 Task: Find connections with filter location Bettiah with filter topic #Inspirationwith filter profile language German with filter current company FTI Consulting with filter school Raghu Institute Of Technology with filter industry Venture Capital and Private Equity Principals with filter service category Network Support with filter keywords title Chief Executive Officer
Action: Mouse moved to (494, 68)
Screenshot: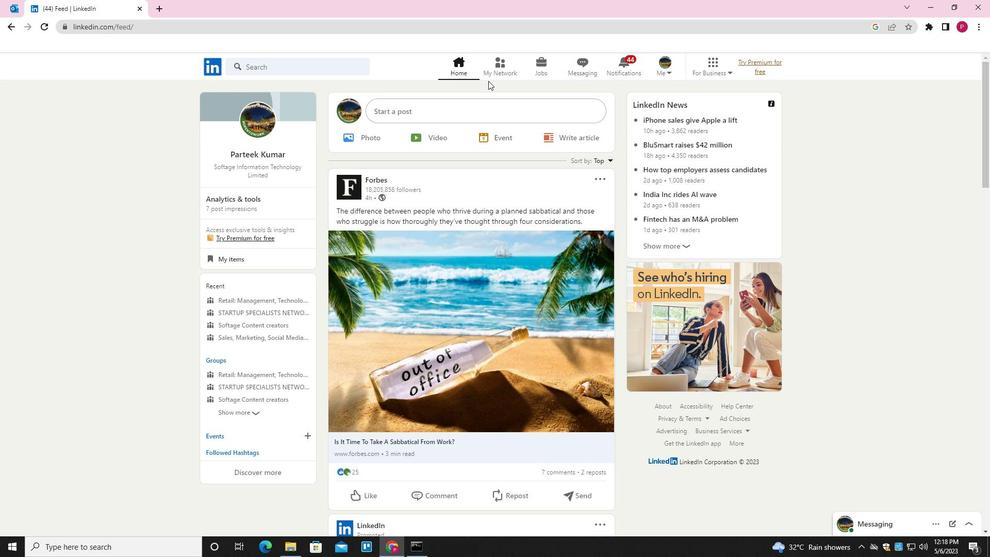 
Action: Mouse pressed left at (494, 68)
Screenshot: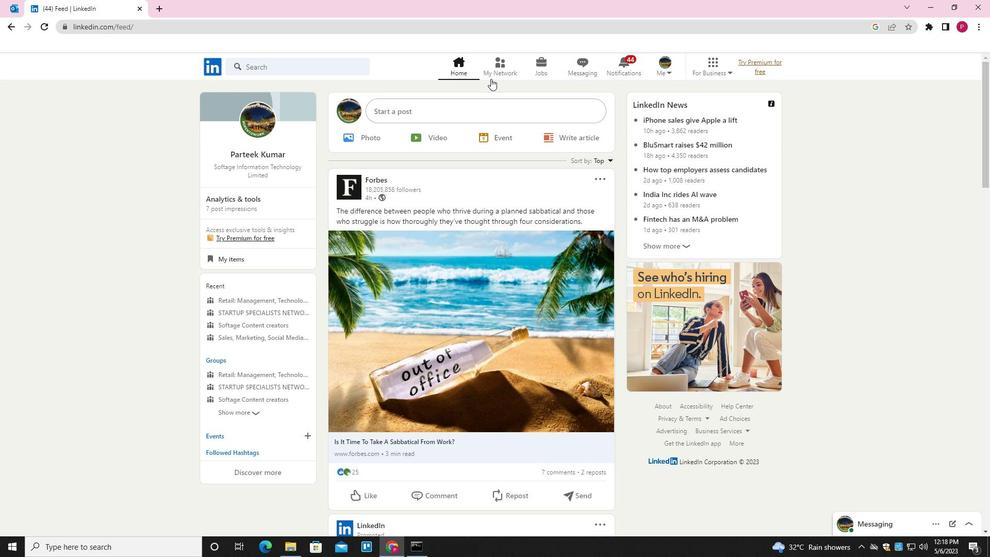 
Action: Mouse moved to (315, 125)
Screenshot: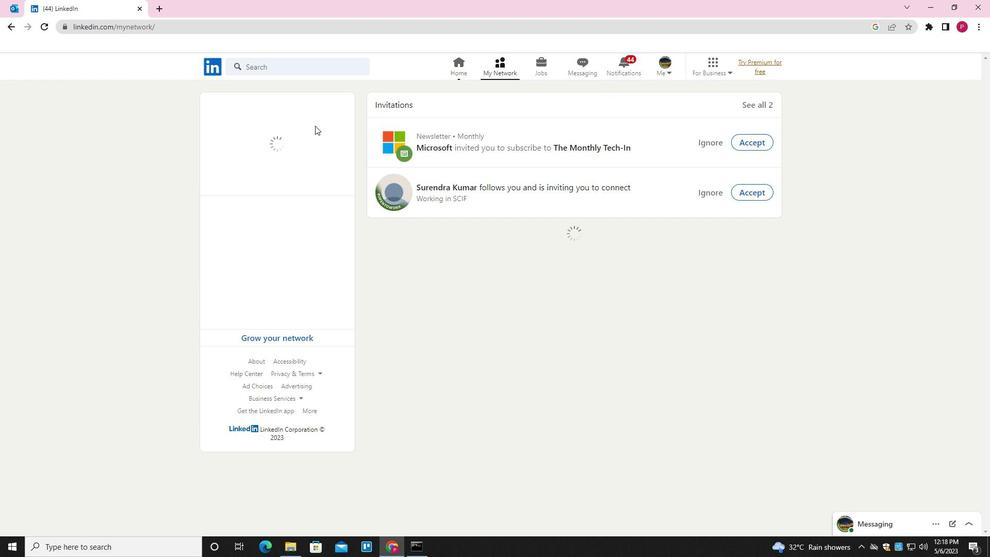 
Action: Mouse pressed left at (315, 125)
Screenshot: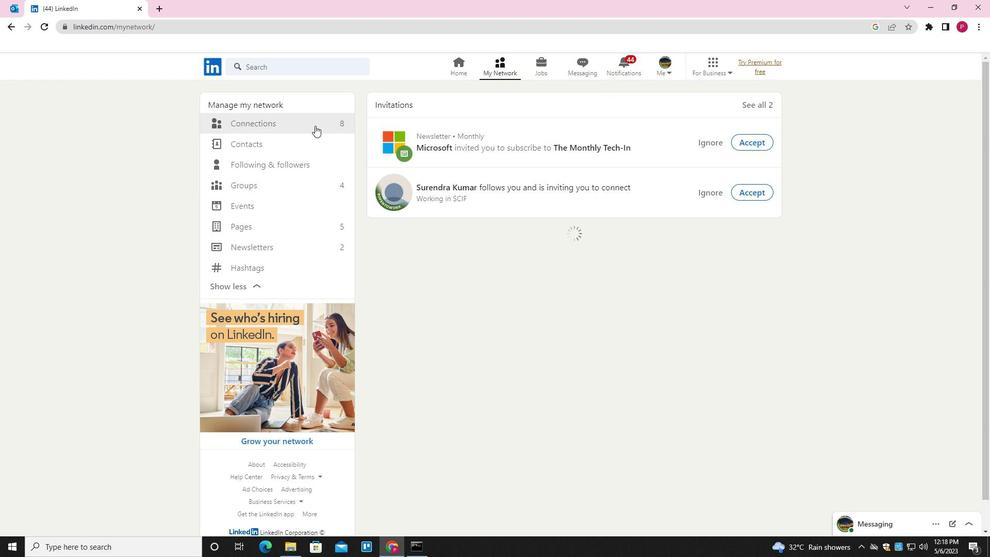 
Action: Mouse moved to (563, 123)
Screenshot: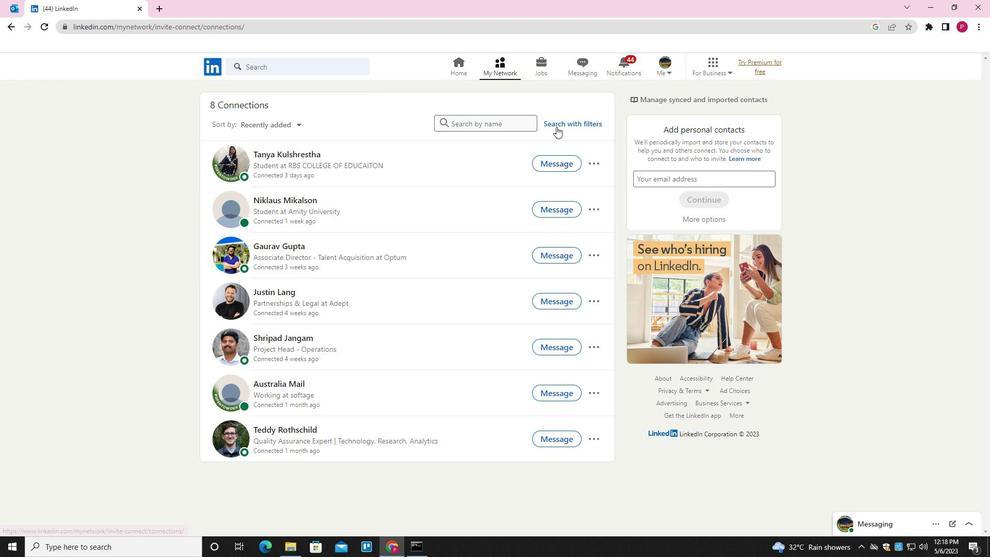 
Action: Mouse pressed left at (563, 123)
Screenshot: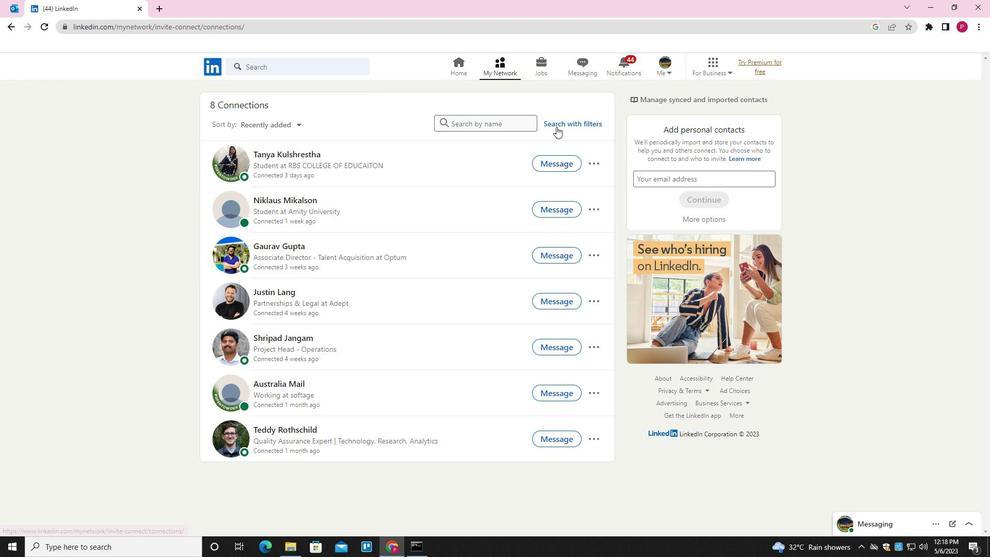 
Action: Mouse moved to (521, 97)
Screenshot: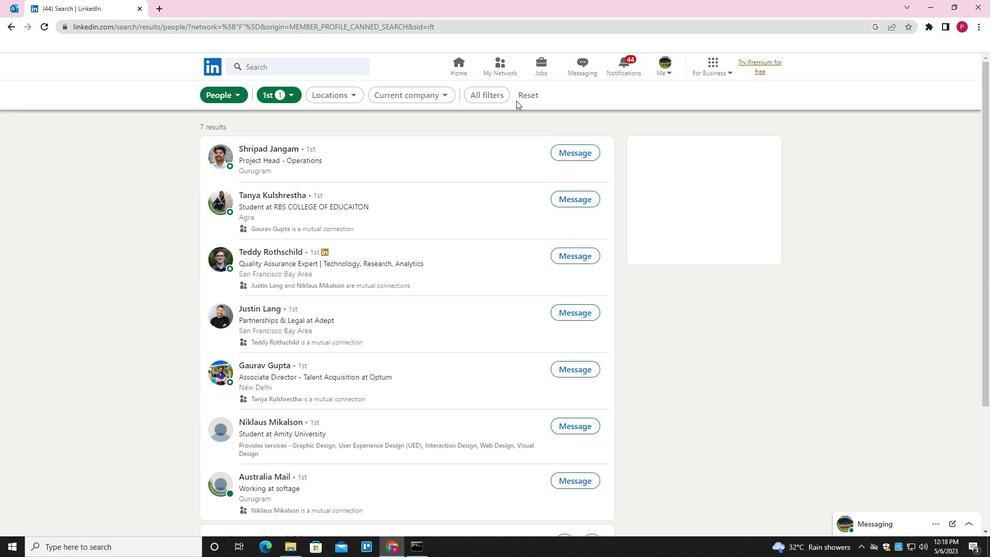 
Action: Mouse pressed left at (521, 97)
Screenshot: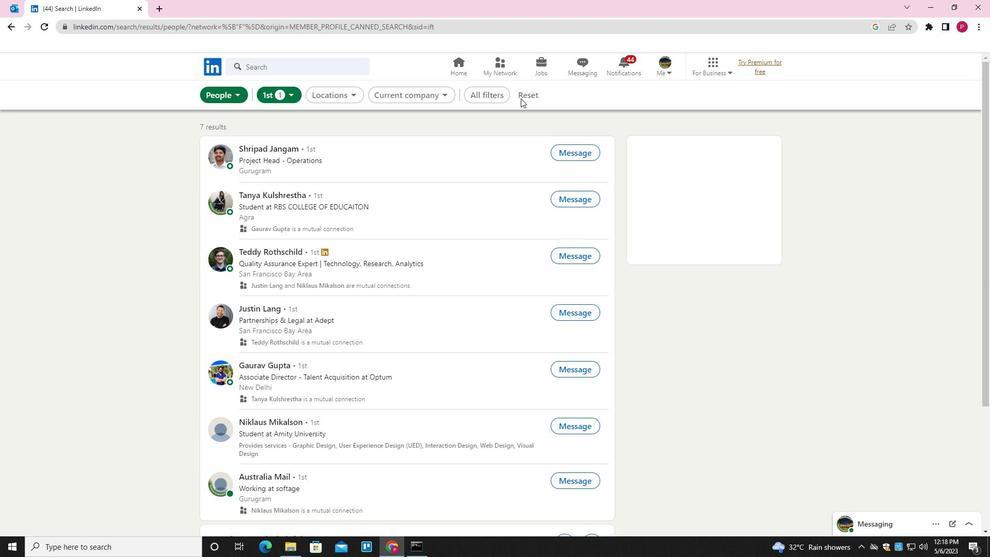 
Action: Mouse moved to (512, 96)
Screenshot: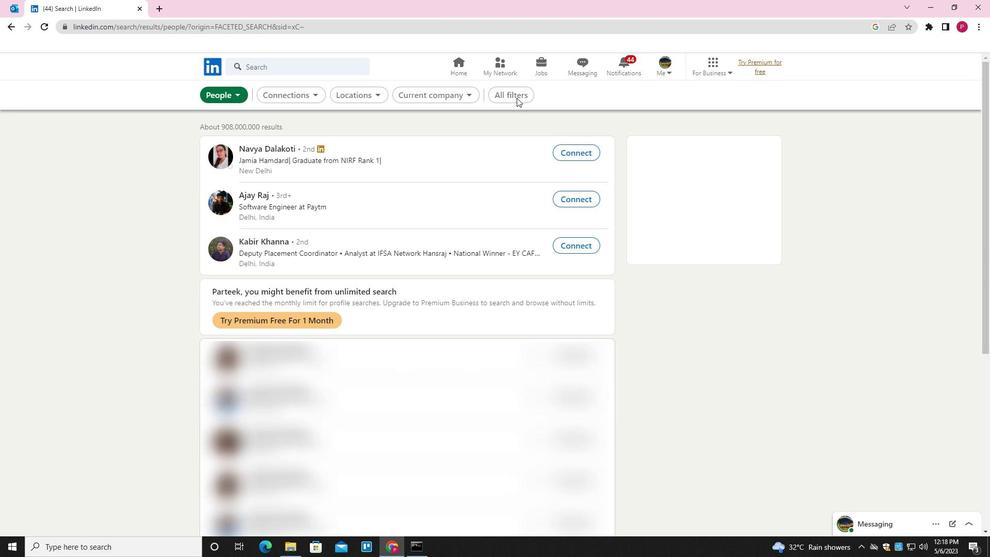 
Action: Mouse pressed left at (512, 96)
Screenshot: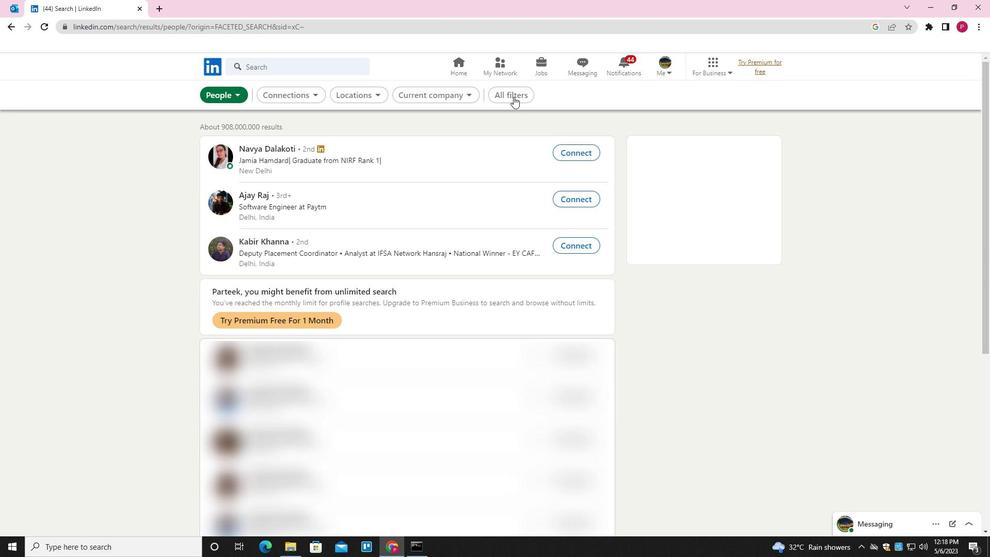 
Action: Mouse moved to (822, 319)
Screenshot: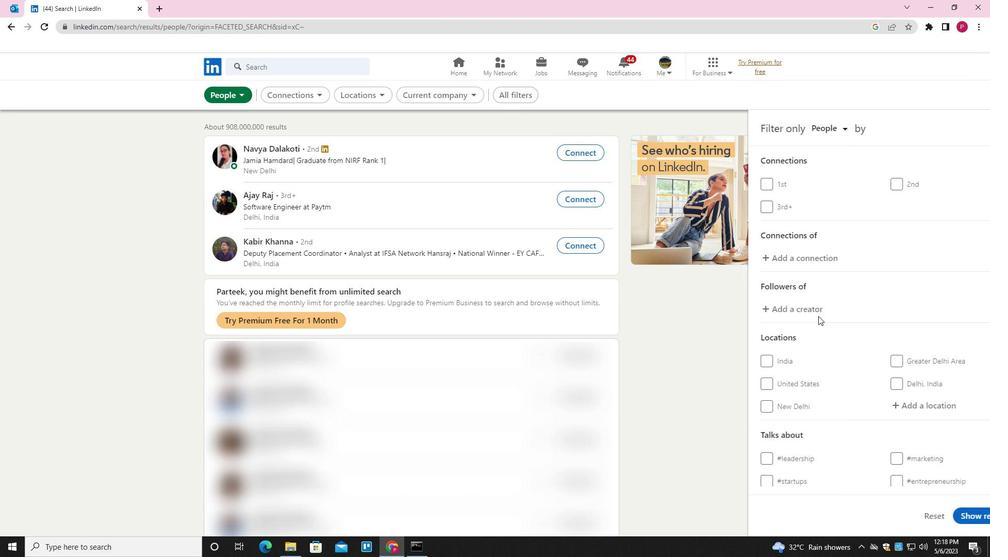 
Action: Mouse scrolled (822, 318) with delta (0, 0)
Screenshot: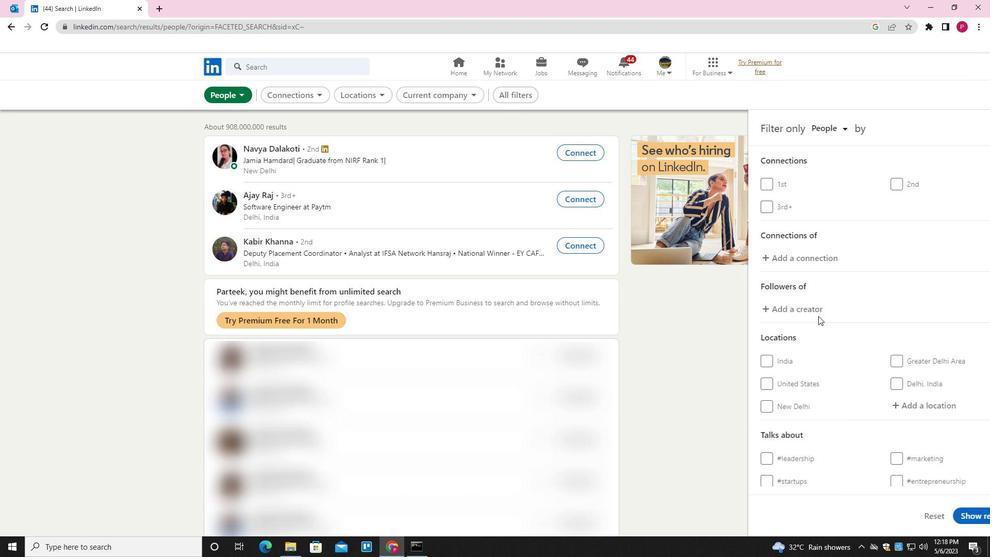 
Action: Mouse moved to (826, 322)
Screenshot: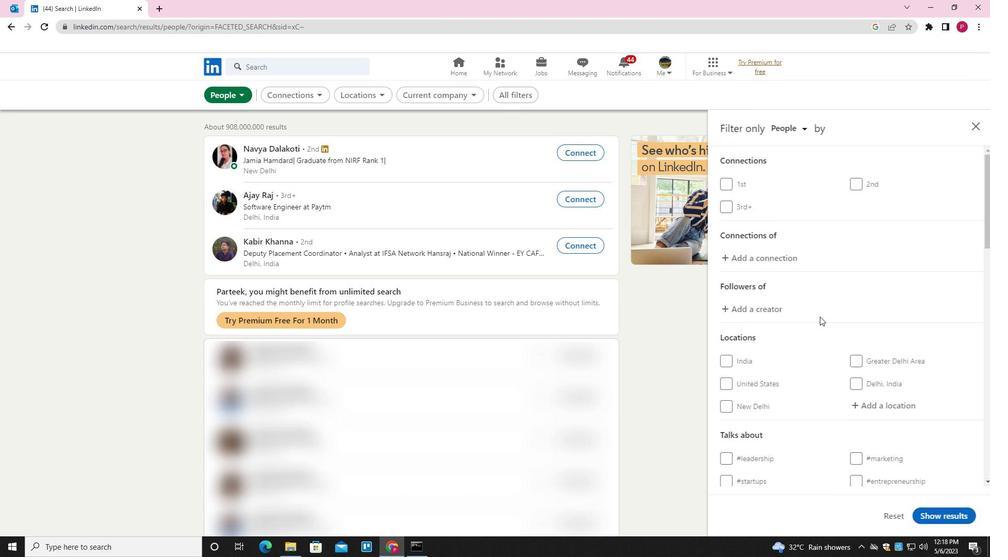 
Action: Mouse scrolled (826, 322) with delta (0, 0)
Screenshot: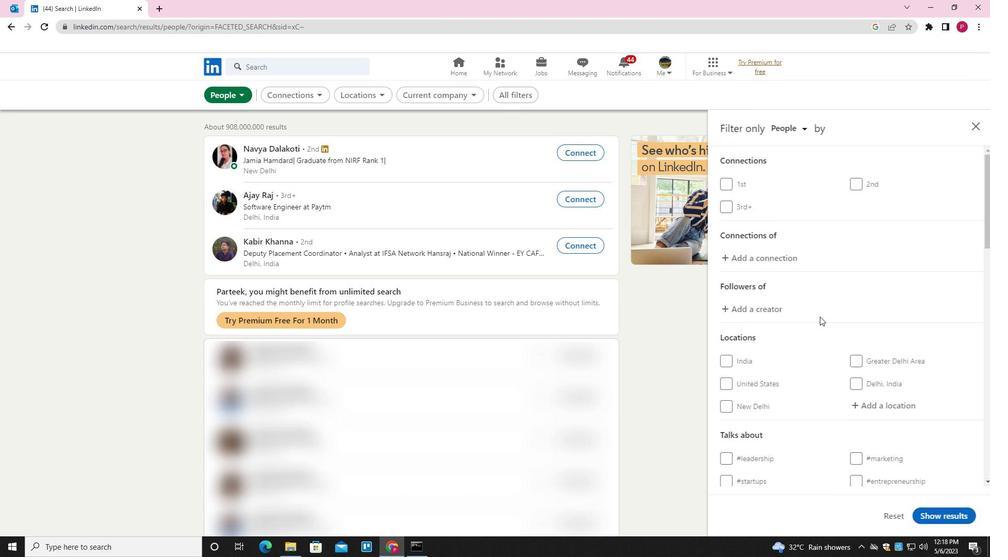 
Action: Mouse moved to (884, 305)
Screenshot: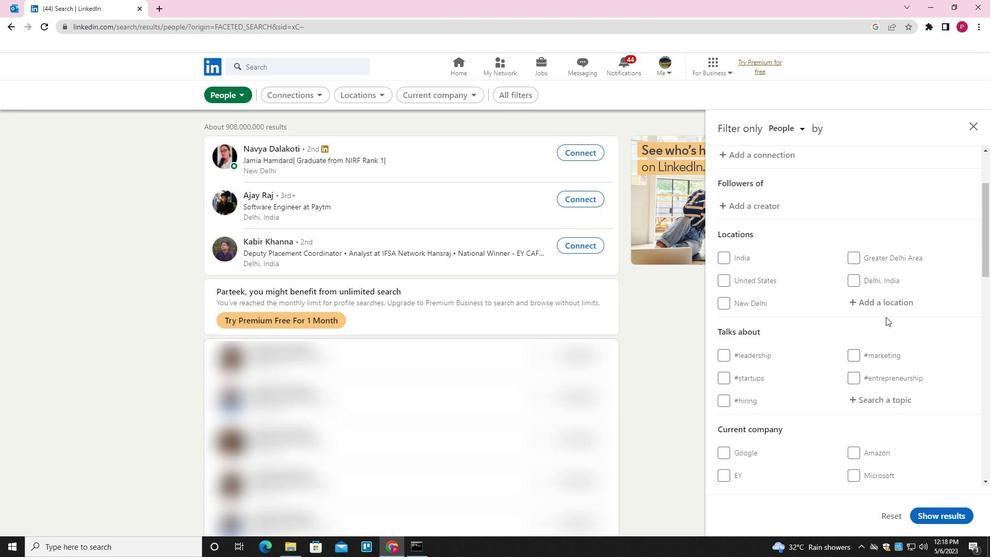 
Action: Mouse pressed left at (884, 305)
Screenshot: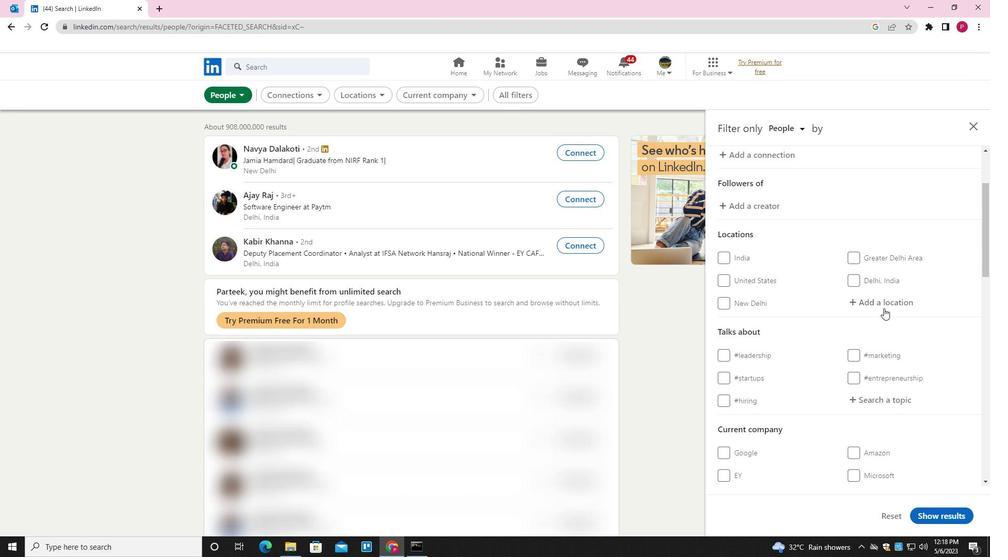 
Action: Key pressed <Key.shift>BETTAH=<Key.backspace><Key.backspace><Key.backspace>IAH<Key.down><Key.enter>
Screenshot: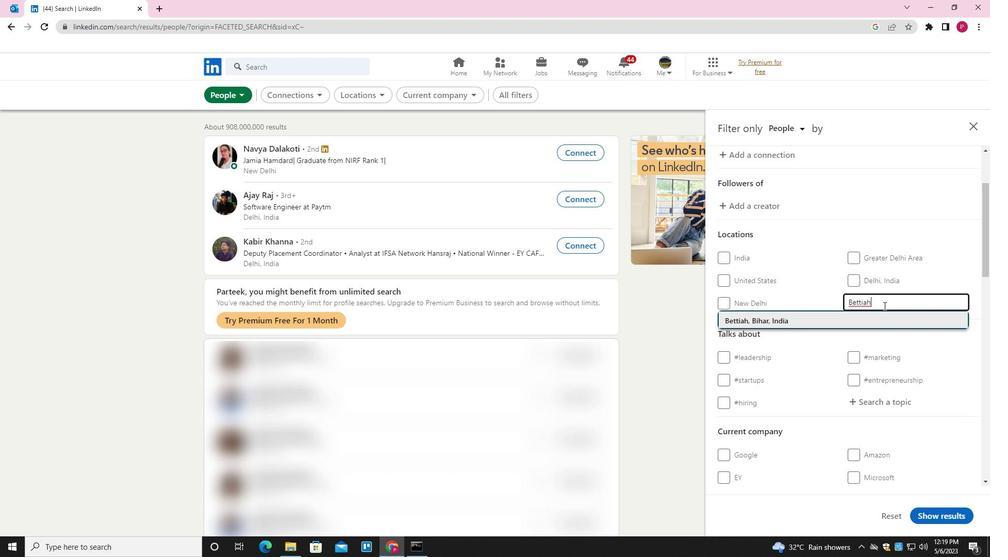 
Action: Mouse moved to (862, 320)
Screenshot: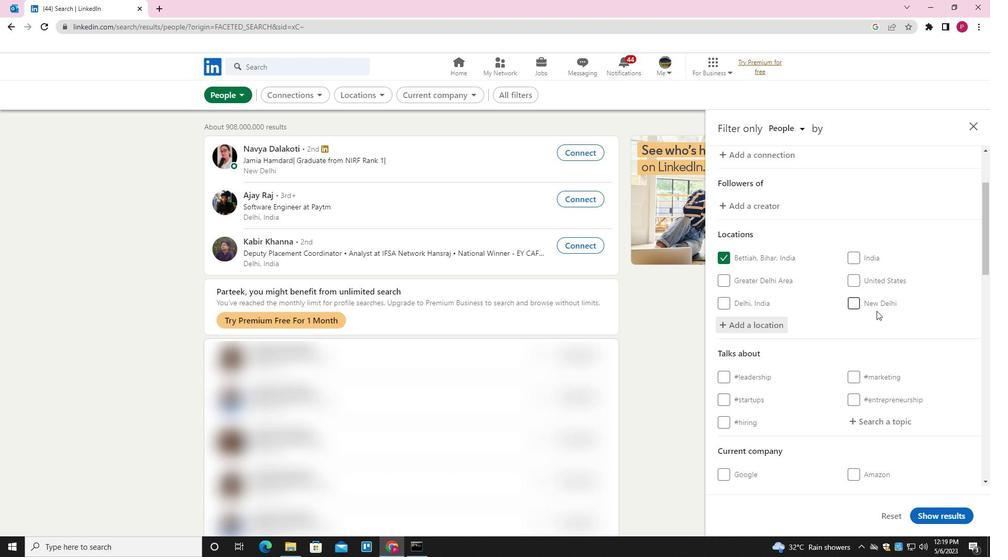 
Action: Mouse scrolled (862, 320) with delta (0, 0)
Screenshot: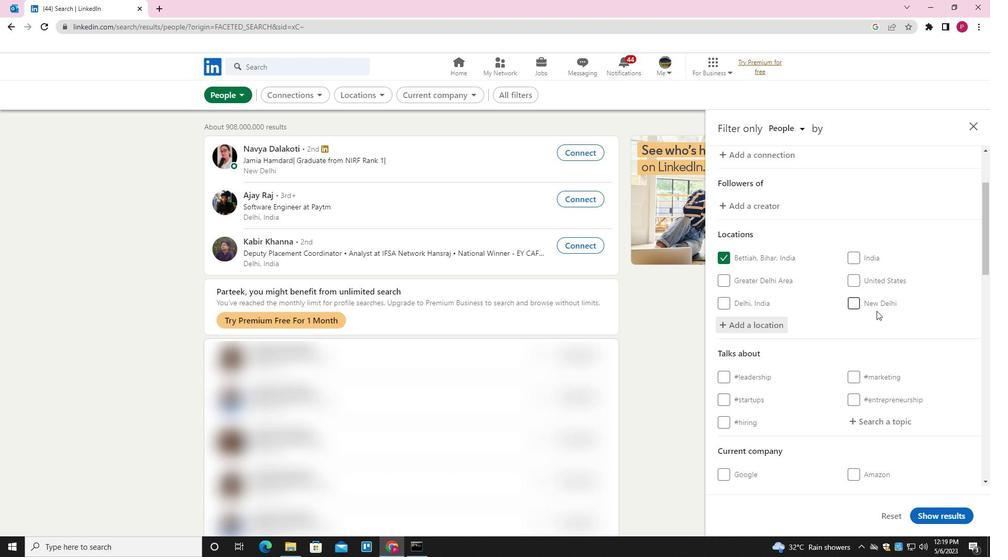 
Action: Mouse scrolled (862, 320) with delta (0, 0)
Screenshot: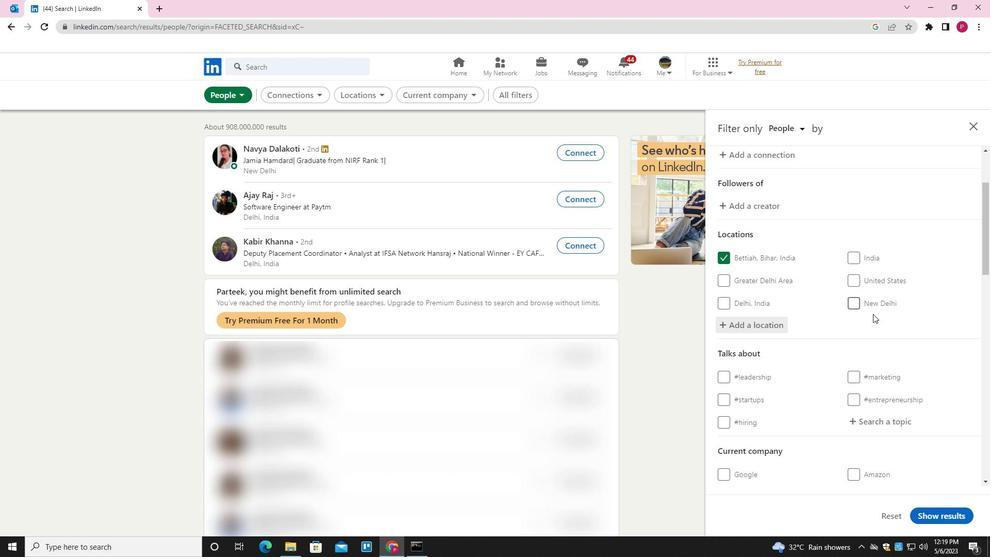 
Action: Mouse scrolled (862, 320) with delta (0, 0)
Screenshot: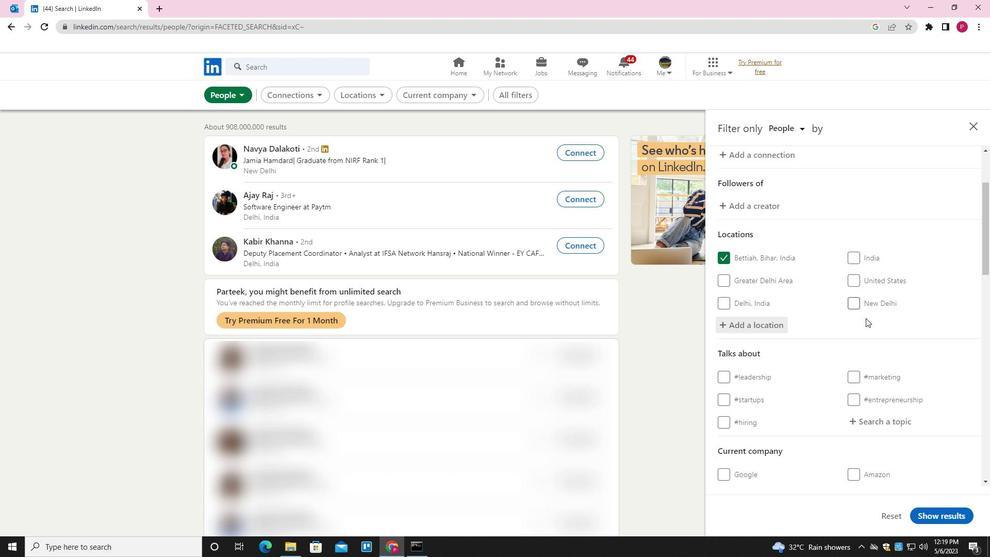 
Action: Mouse moved to (874, 269)
Screenshot: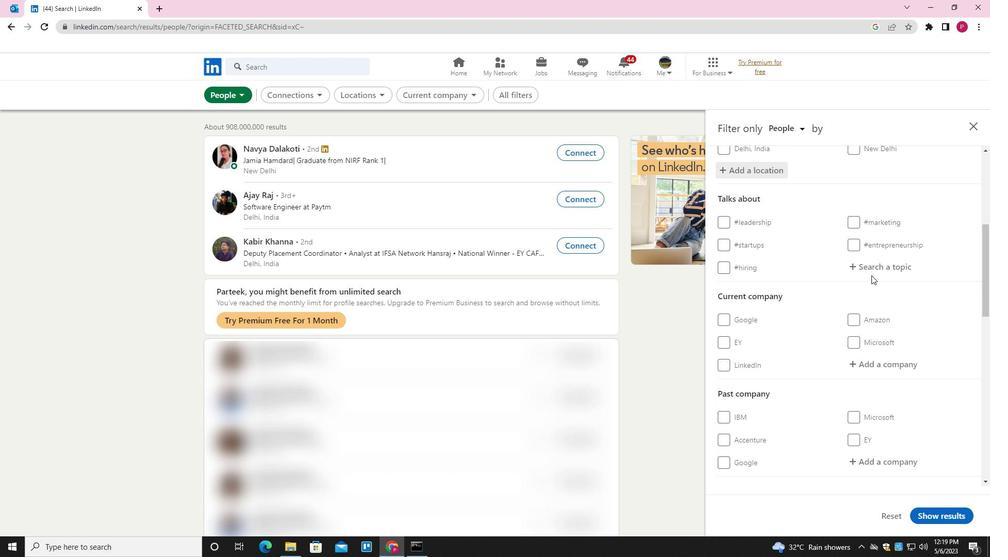 
Action: Mouse pressed left at (874, 269)
Screenshot: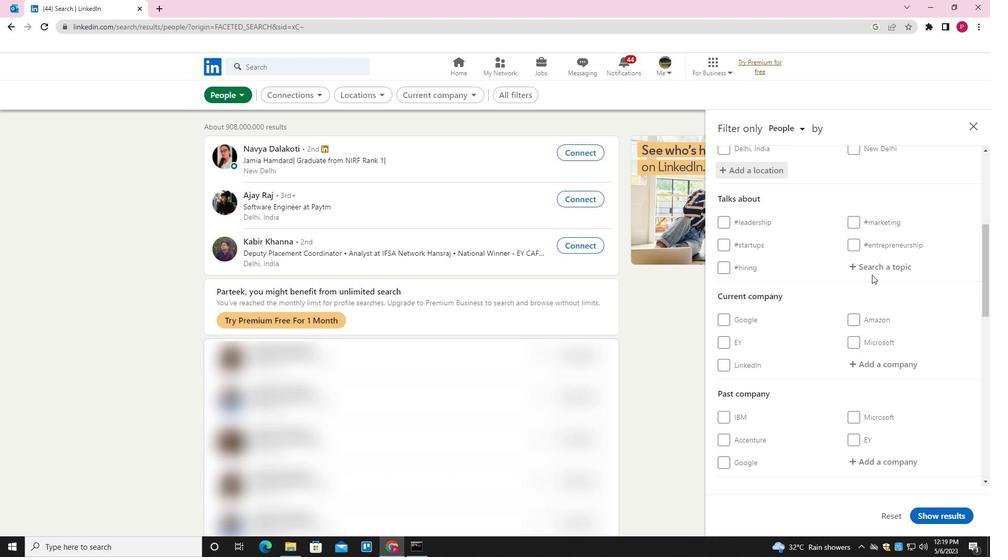 
Action: Key pressed INPIRATION<Key.down><Key.enter>
Screenshot: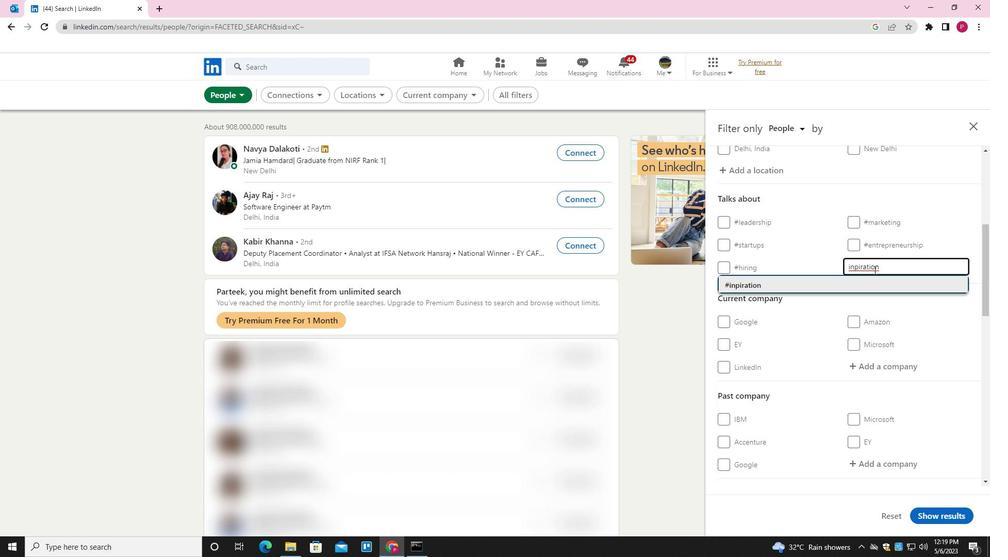 
Action: Mouse moved to (807, 272)
Screenshot: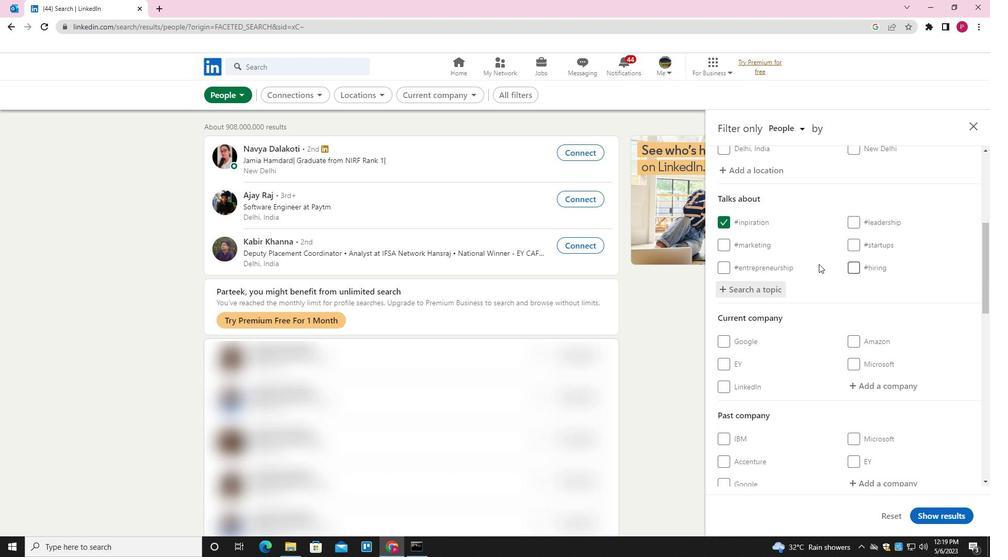 
Action: Mouse scrolled (807, 272) with delta (0, 0)
Screenshot: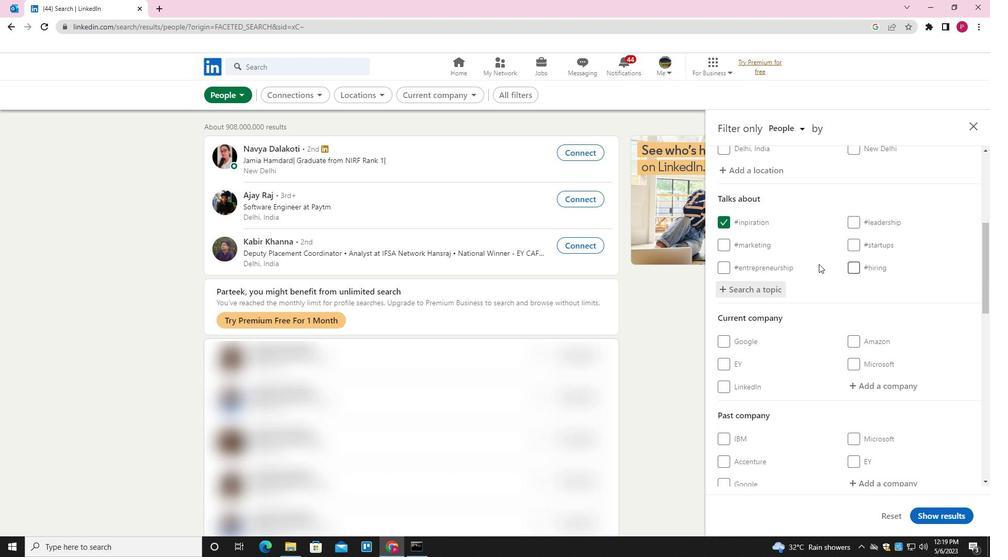 
Action: Mouse moved to (807, 275)
Screenshot: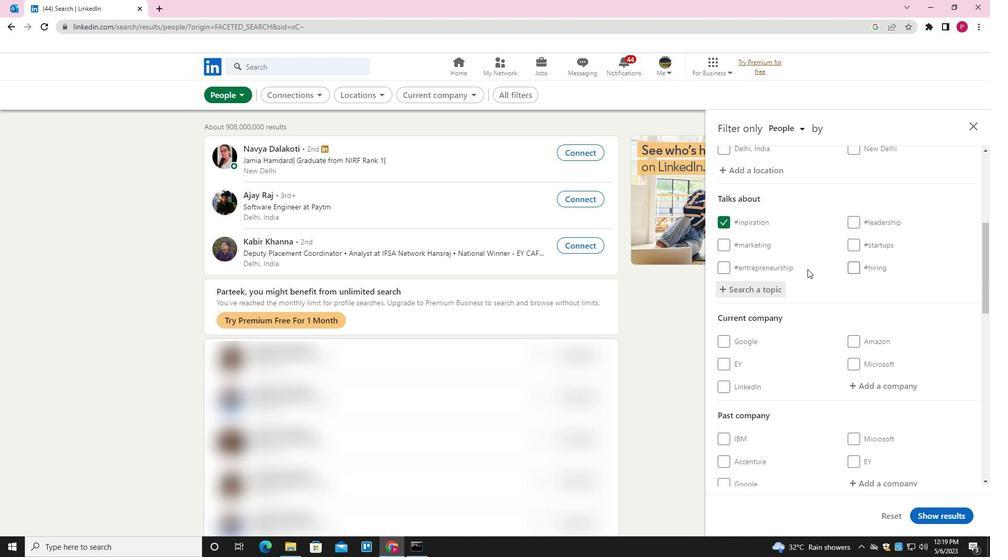 
Action: Mouse scrolled (807, 274) with delta (0, 0)
Screenshot: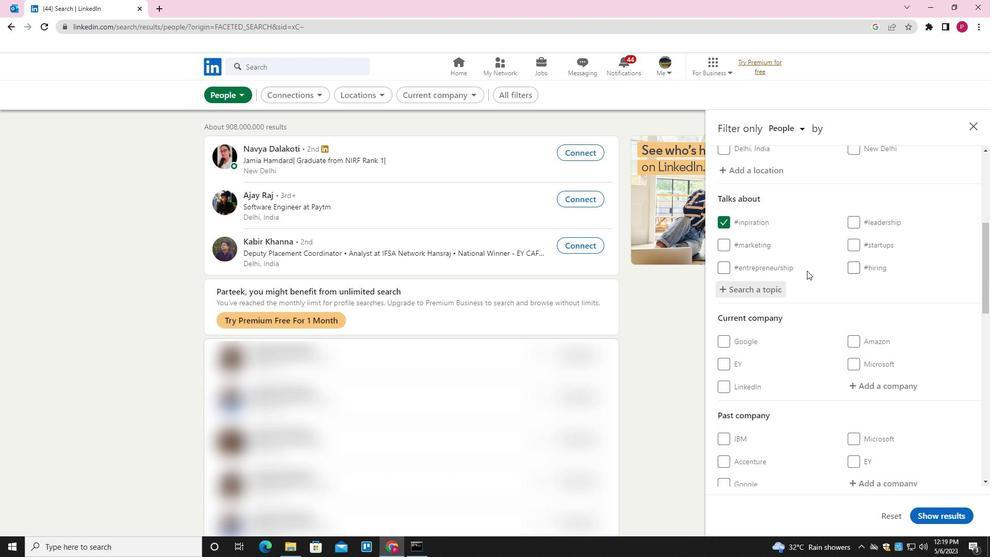 
Action: Mouse moved to (807, 275)
Screenshot: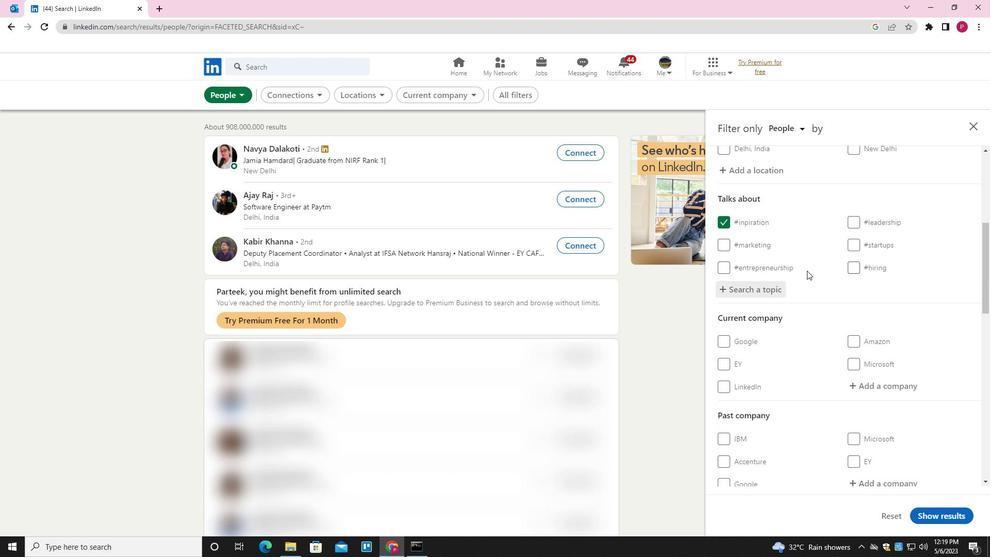 
Action: Mouse scrolled (807, 275) with delta (0, 0)
Screenshot: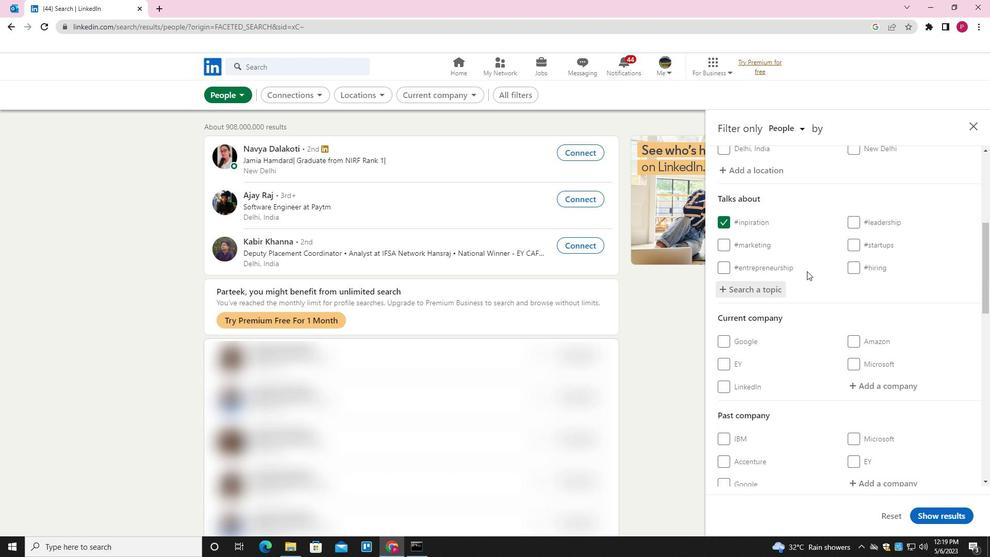 
Action: Mouse moved to (808, 276)
Screenshot: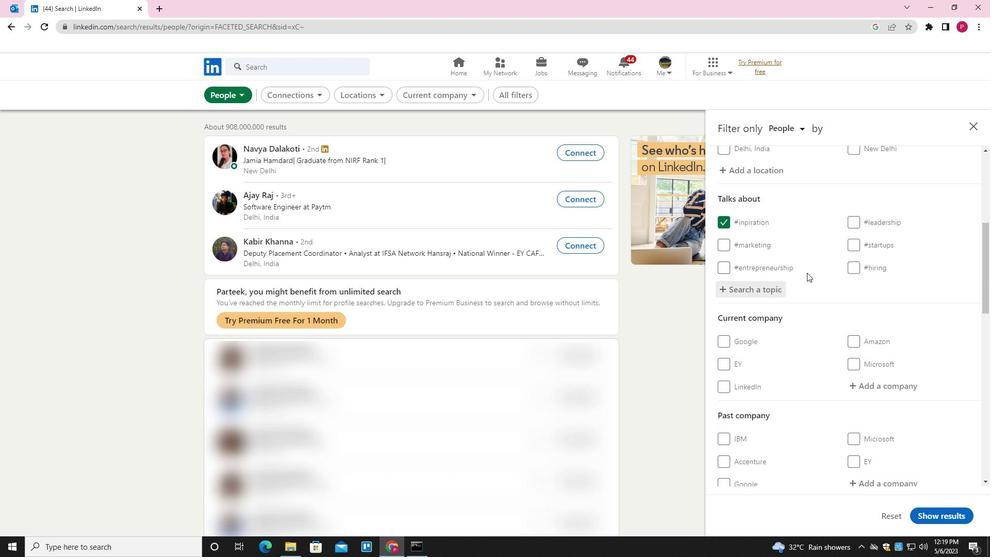 
Action: Mouse scrolled (808, 276) with delta (0, 0)
Screenshot: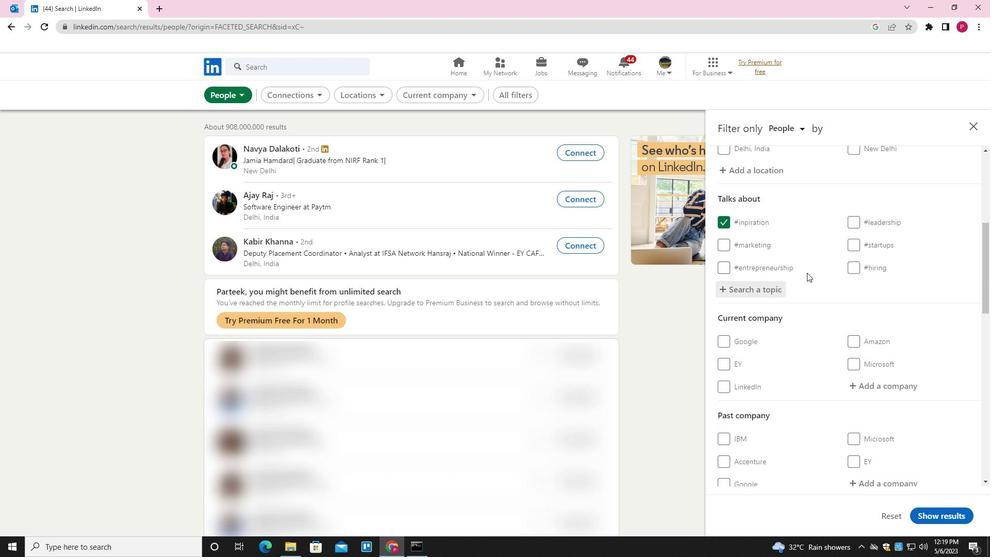 
Action: Mouse moved to (836, 296)
Screenshot: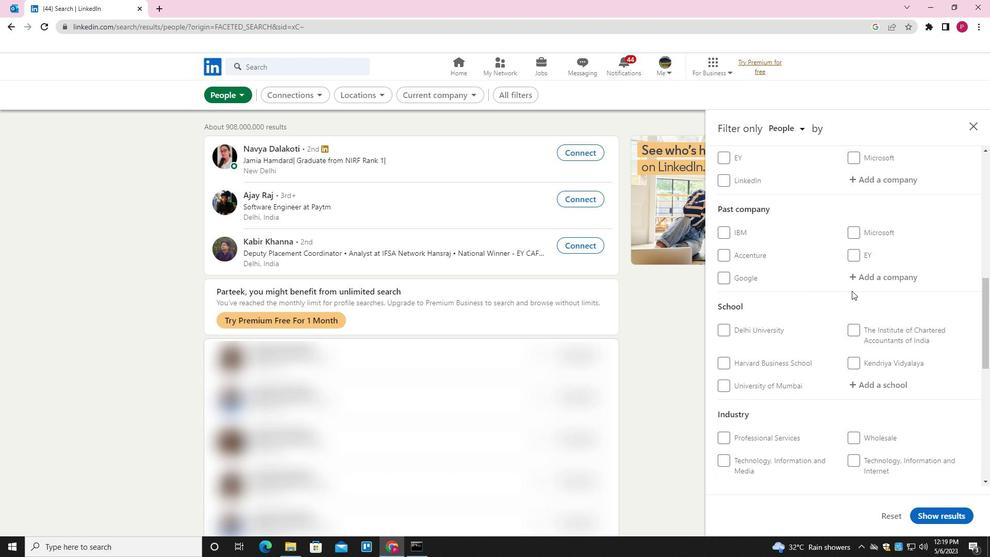 
Action: Mouse scrolled (836, 295) with delta (0, 0)
Screenshot: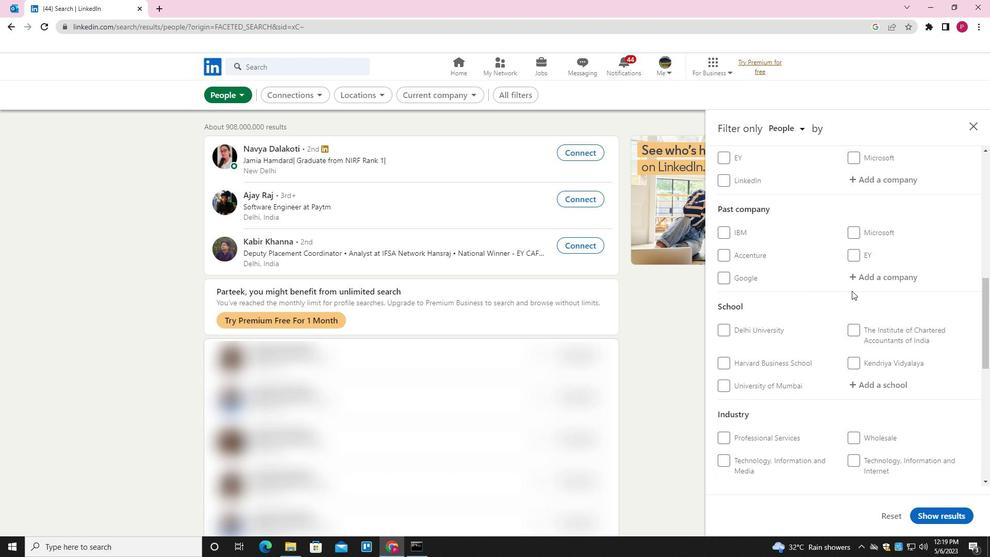 
Action: Mouse moved to (836, 297)
Screenshot: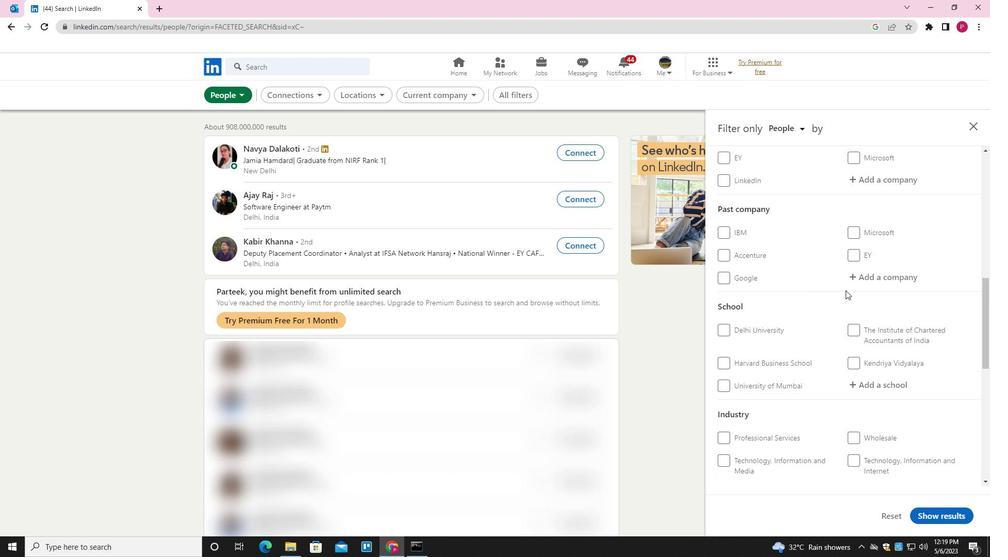 
Action: Mouse scrolled (836, 296) with delta (0, 0)
Screenshot: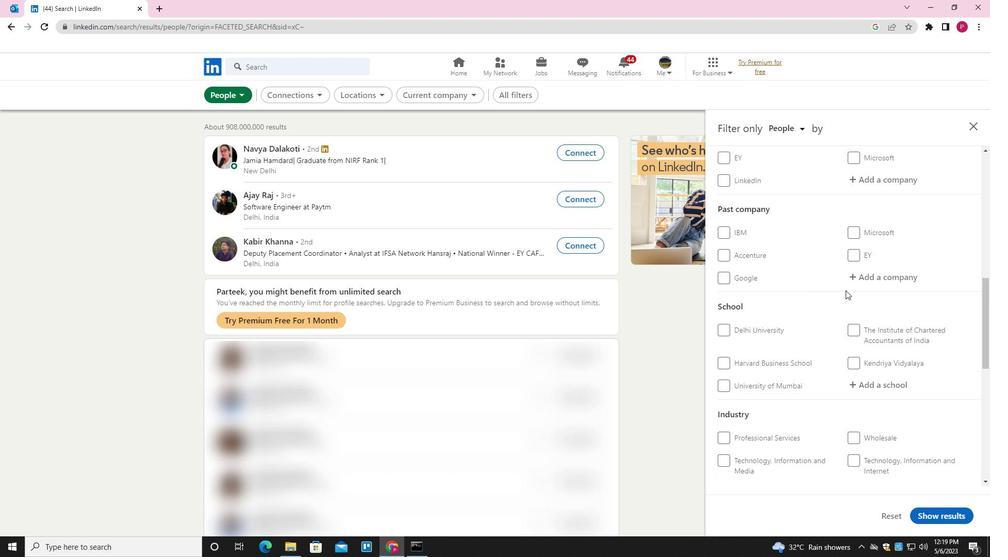 
Action: Mouse moved to (836, 297)
Screenshot: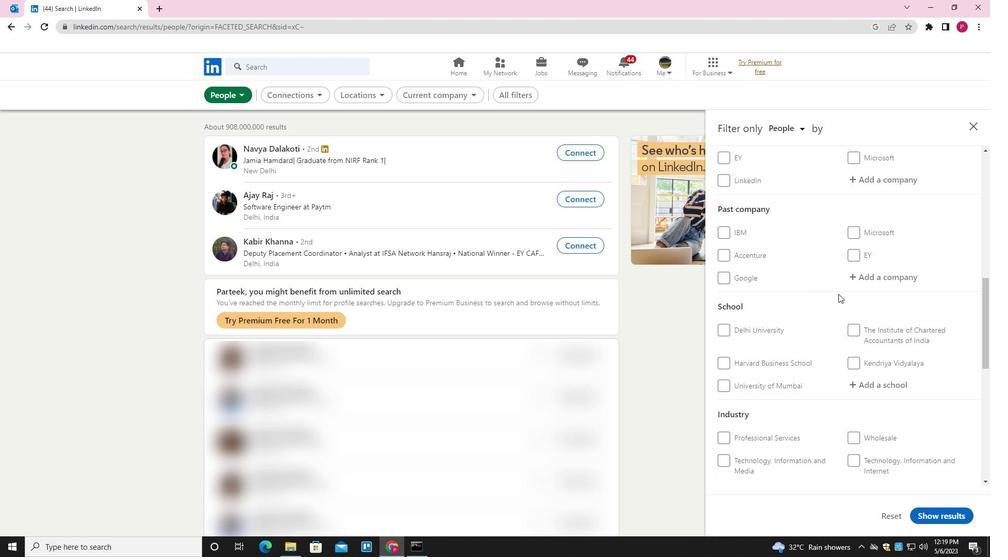 
Action: Mouse scrolled (836, 297) with delta (0, 0)
Screenshot: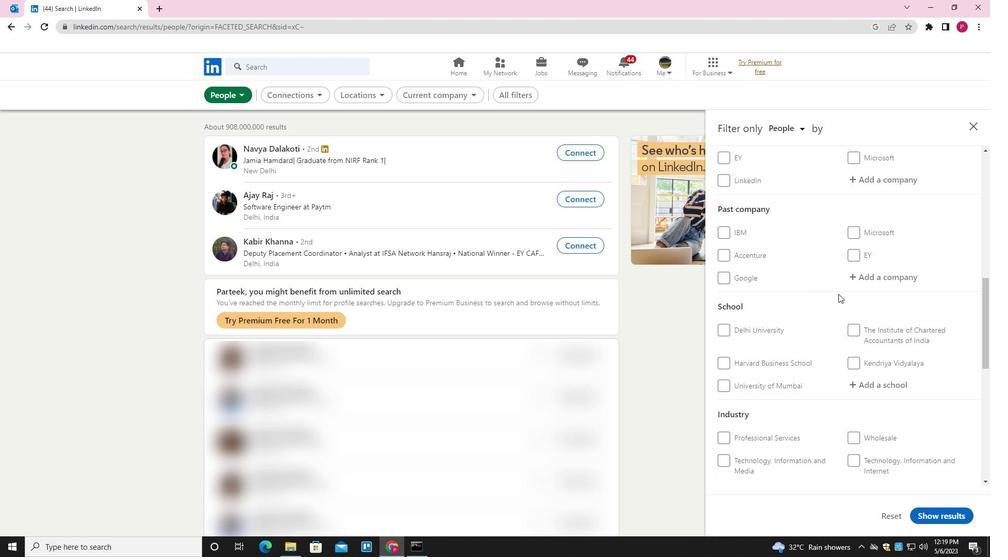 
Action: Mouse moved to (836, 297)
Screenshot: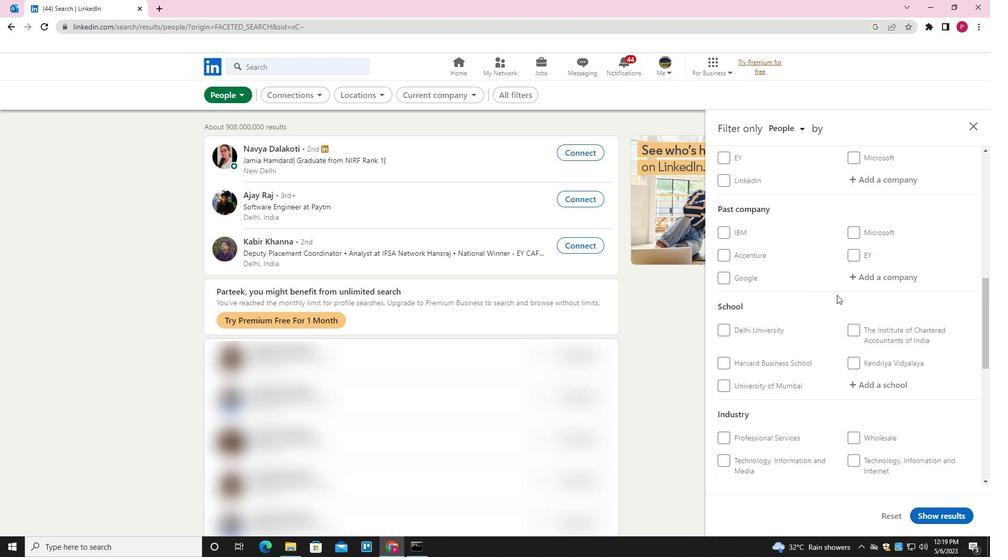 
Action: Mouse scrolled (836, 297) with delta (0, 0)
Screenshot: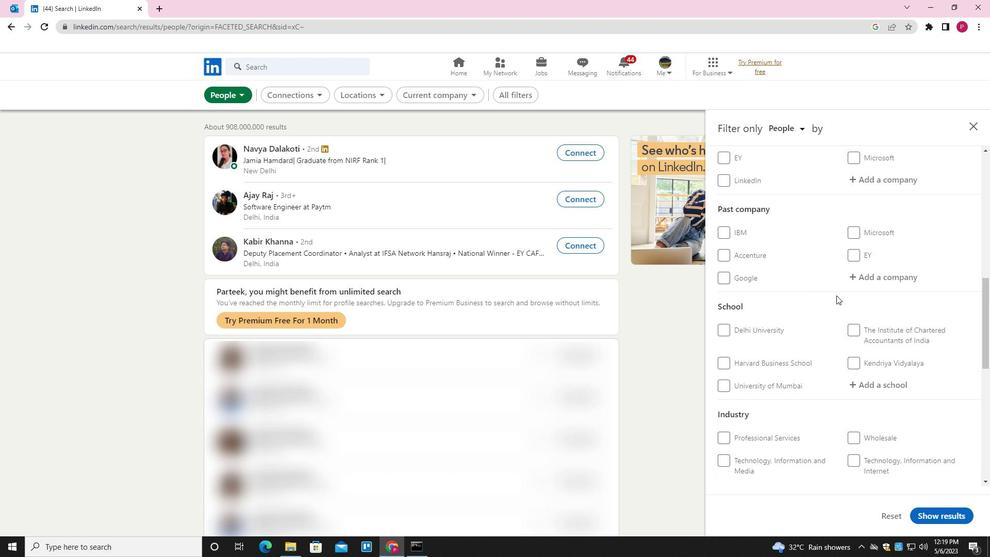 
Action: Mouse moved to (806, 350)
Screenshot: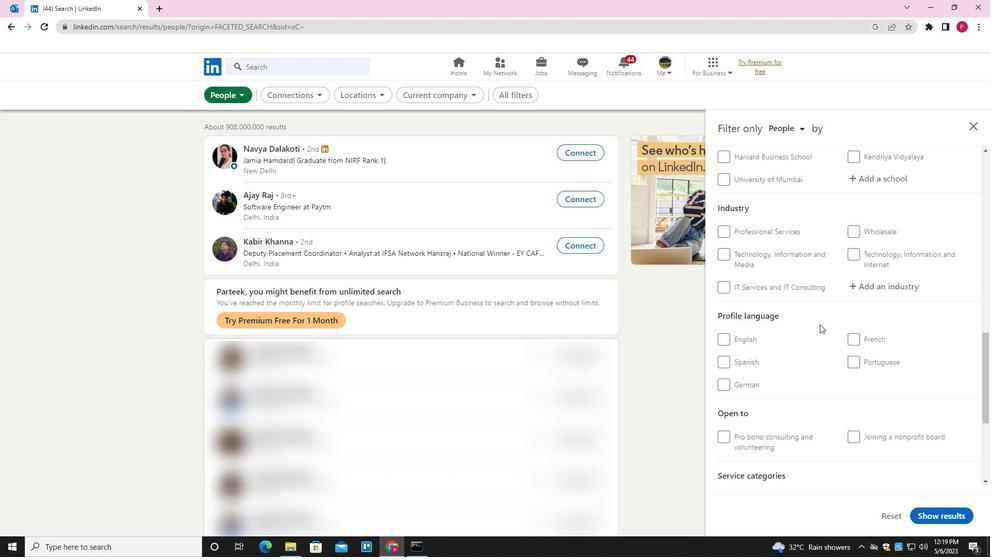 
Action: Mouse scrolled (806, 350) with delta (0, 0)
Screenshot: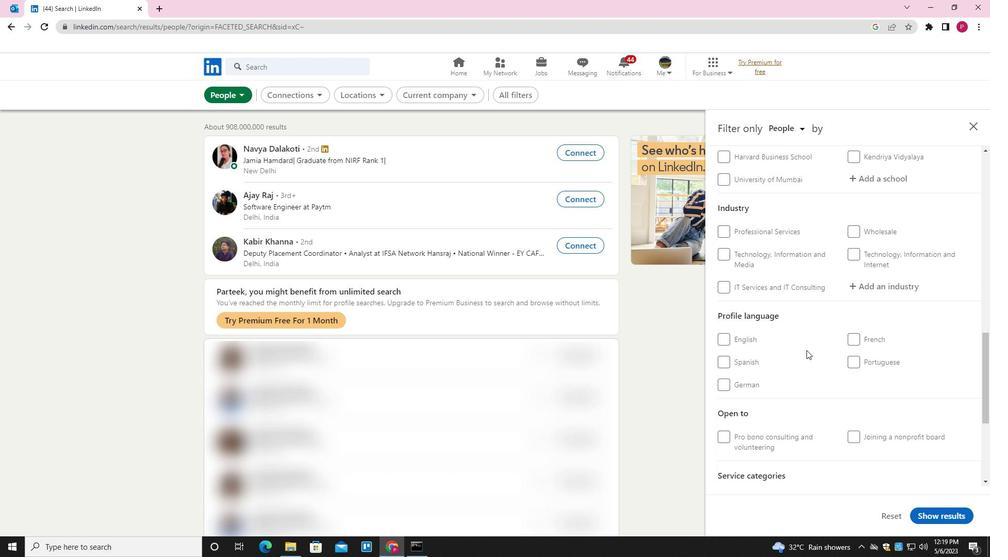 
Action: Mouse moved to (744, 328)
Screenshot: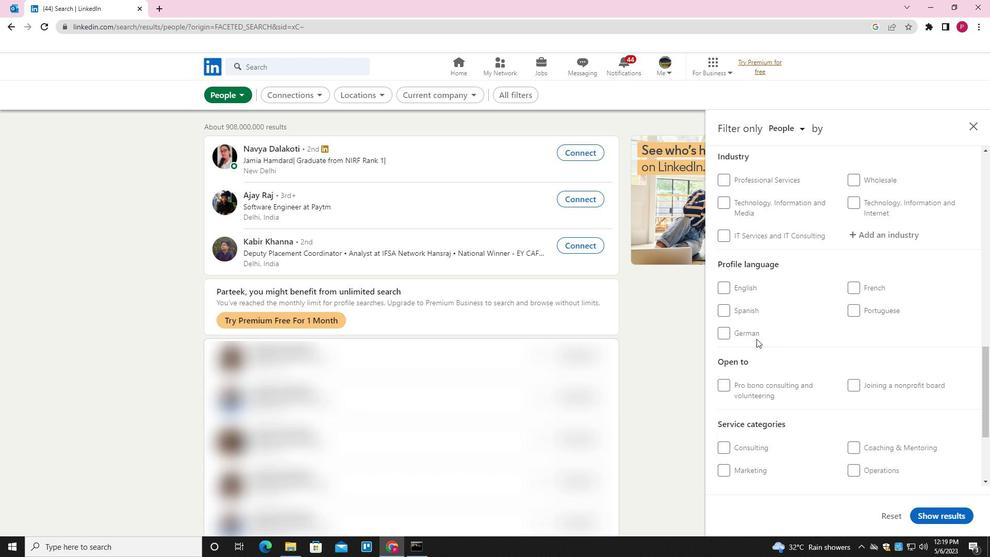 
Action: Mouse pressed left at (744, 328)
Screenshot: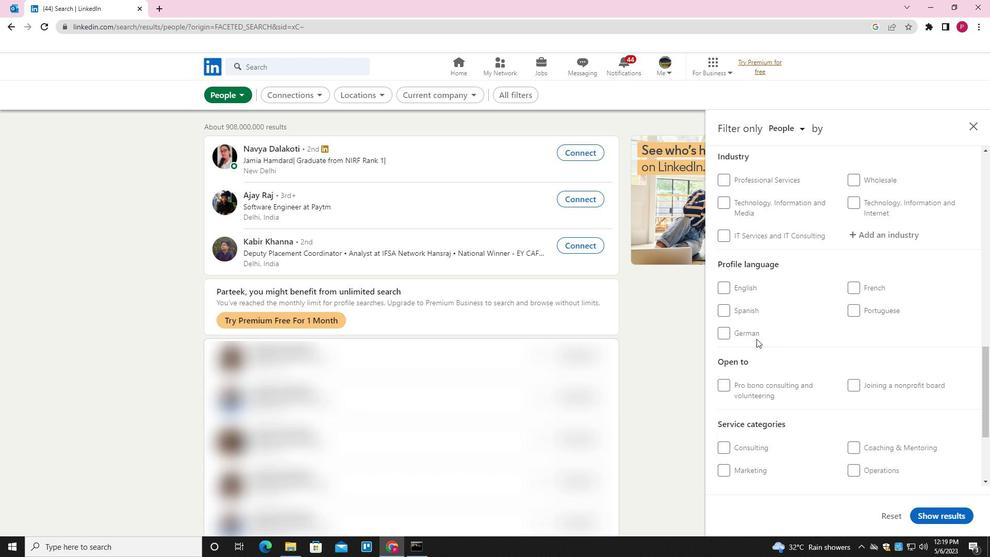 
Action: Mouse moved to (790, 338)
Screenshot: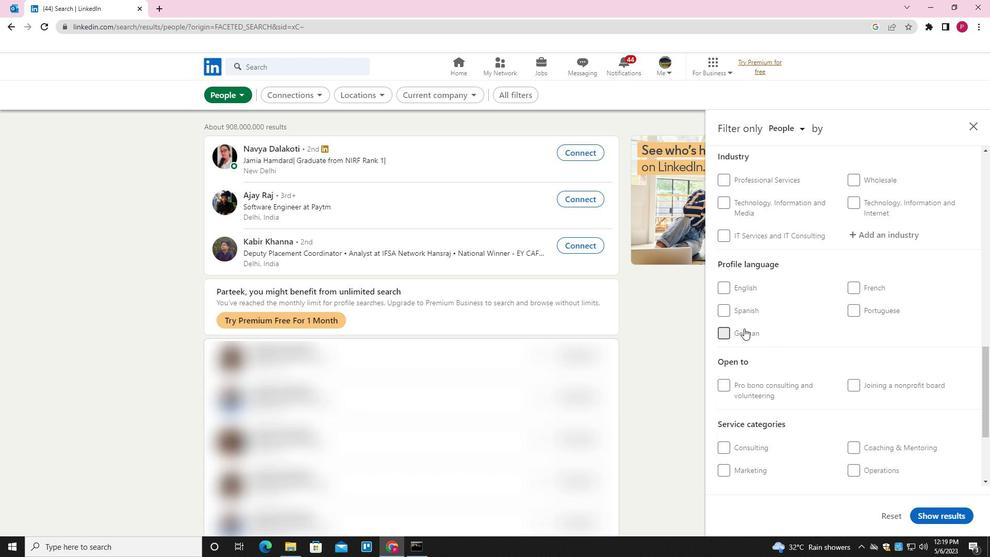 
Action: Mouse scrolled (790, 338) with delta (0, 0)
Screenshot: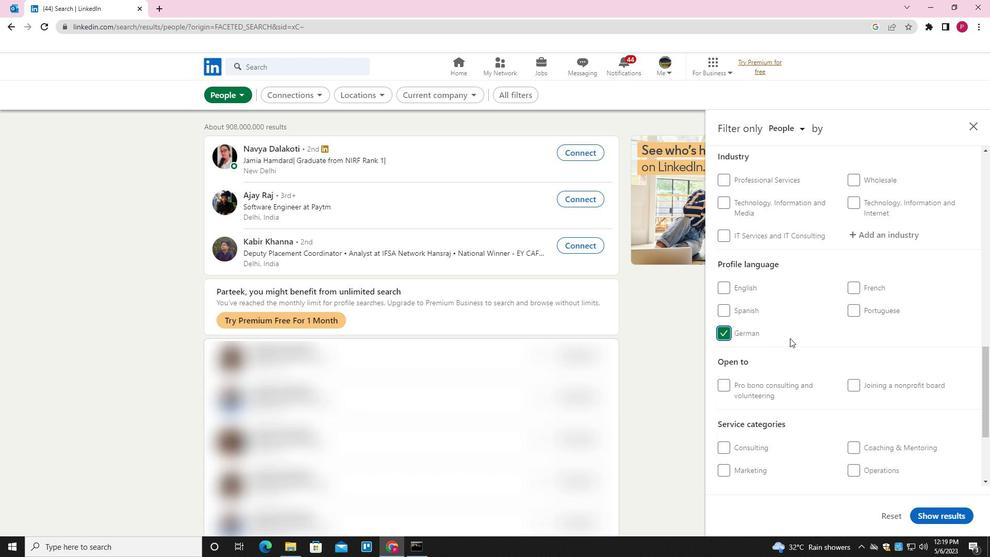 
Action: Mouse scrolled (790, 338) with delta (0, 0)
Screenshot: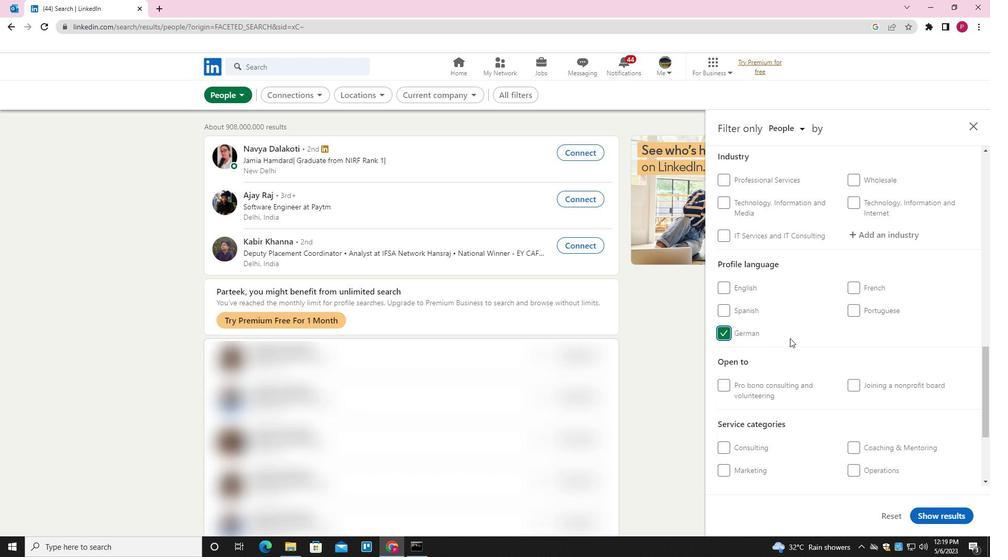 
Action: Mouse scrolled (790, 338) with delta (0, 0)
Screenshot: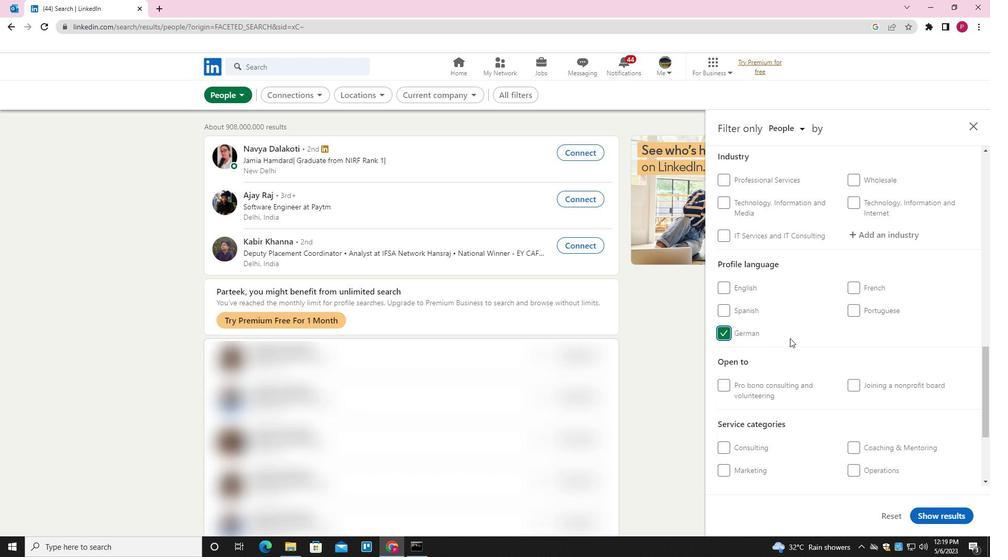 
Action: Mouse scrolled (790, 338) with delta (0, 0)
Screenshot: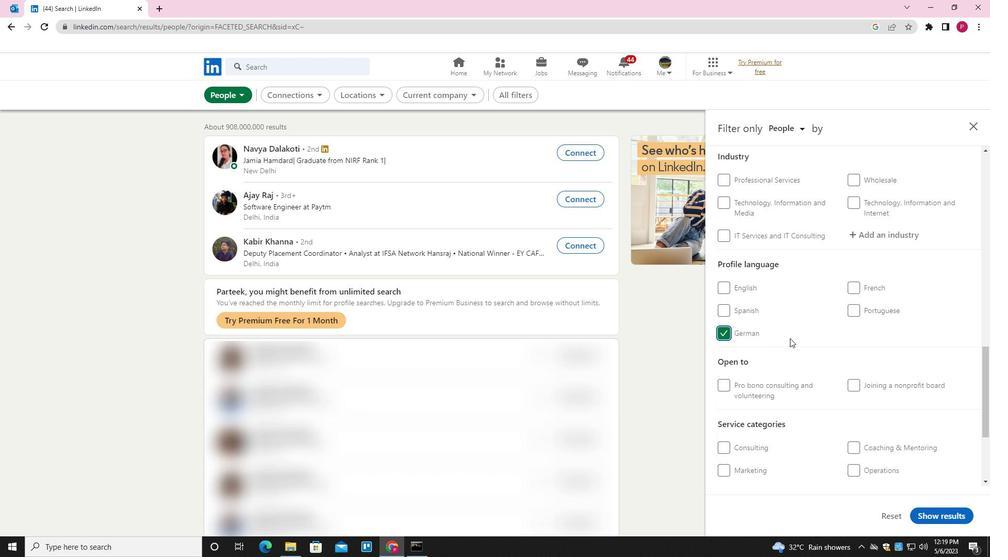 
Action: Mouse scrolled (790, 338) with delta (0, 0)
Screenshot: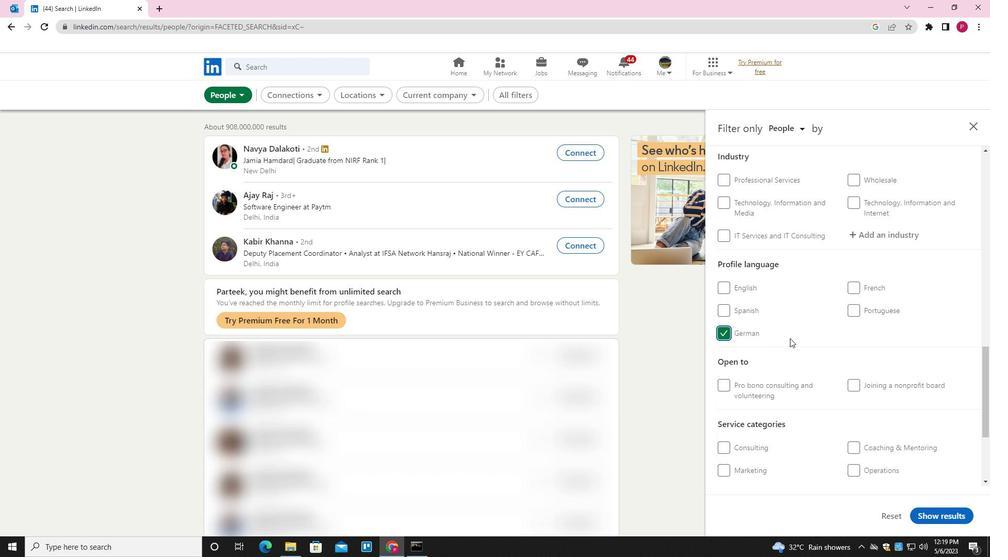 
Action: Mouse moved to (838, 307)
Screenshot: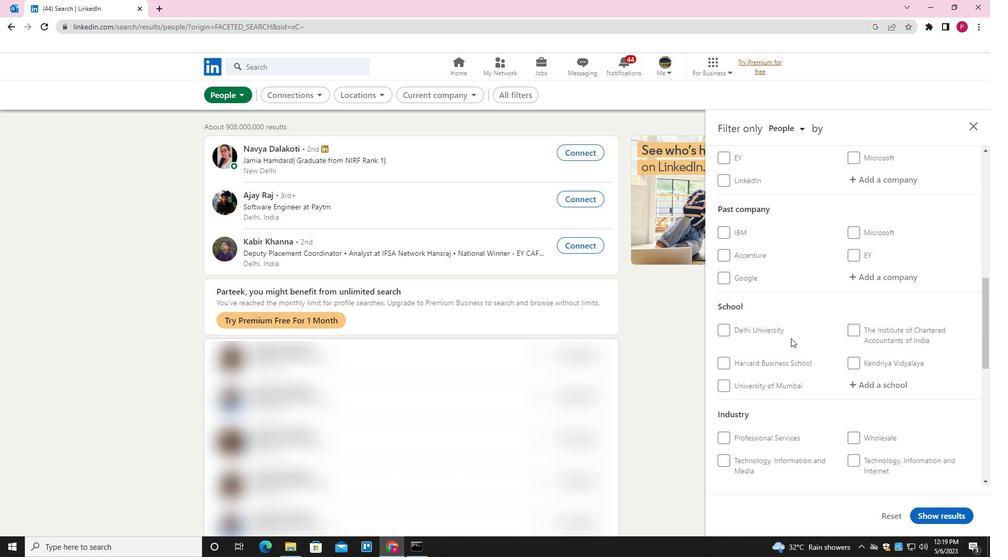 
Action: Mouse scrolled (838, 308) with delta (0, 0)
Screenshot: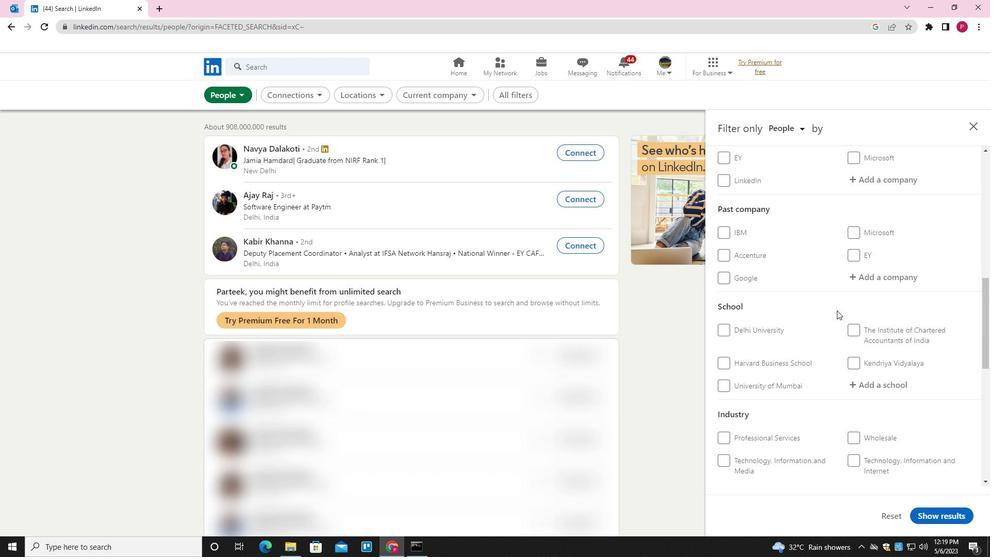 
Action: Mouse moved to (891, 239)
Screenshot: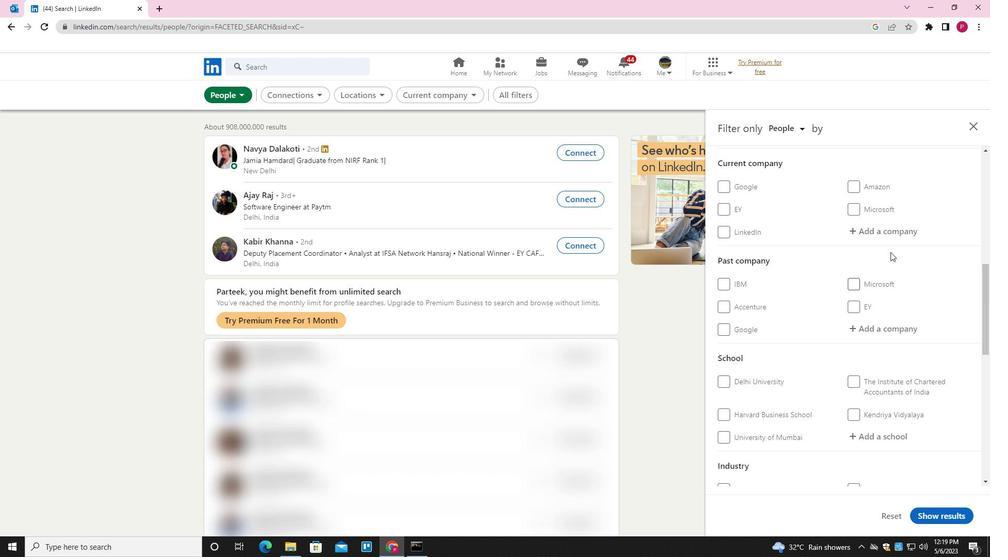 
Action: Mouse pressed left at (891, 239)
Screenshot: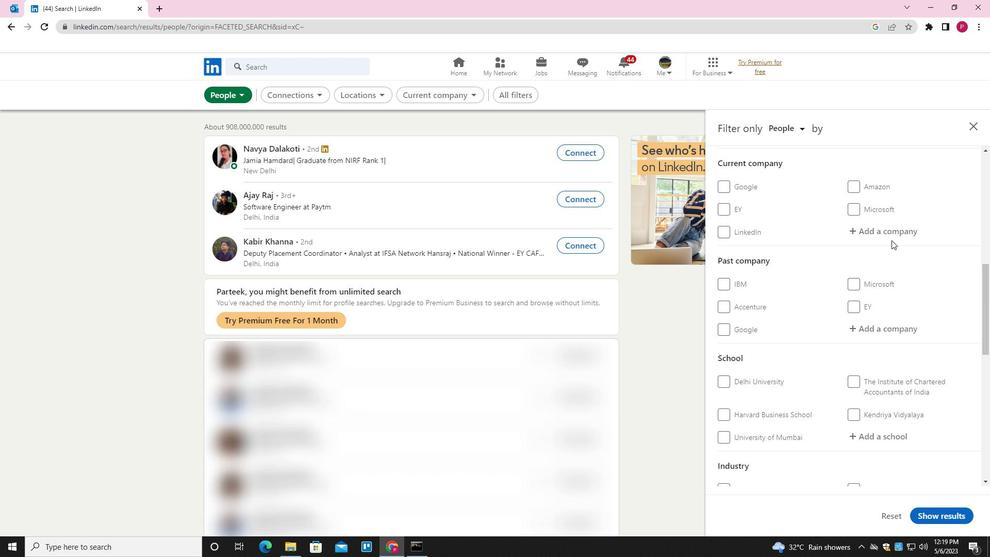 
Action: Mouse moved to (891, 231)
Screenshot: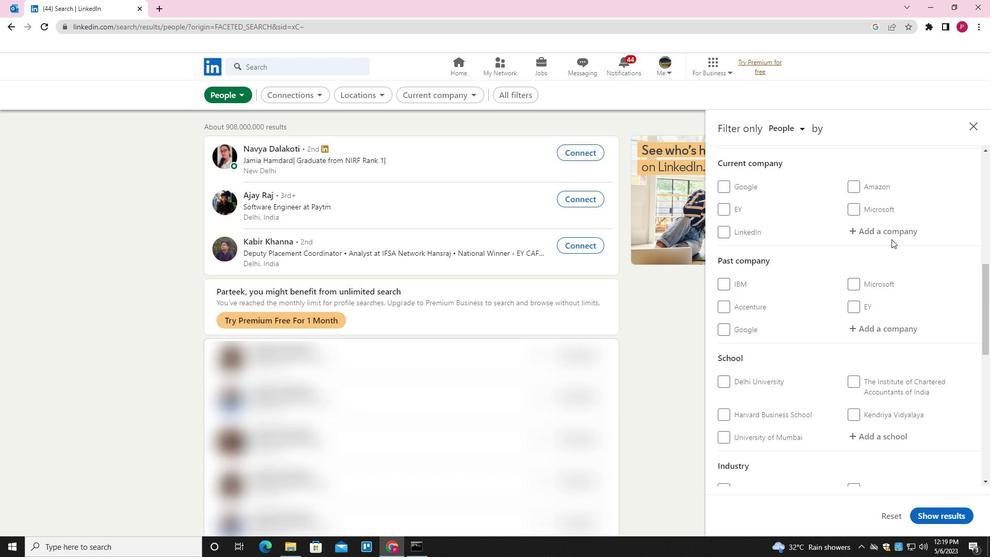 
Action: Mouse pressed left at (891, 231)
Screenshot: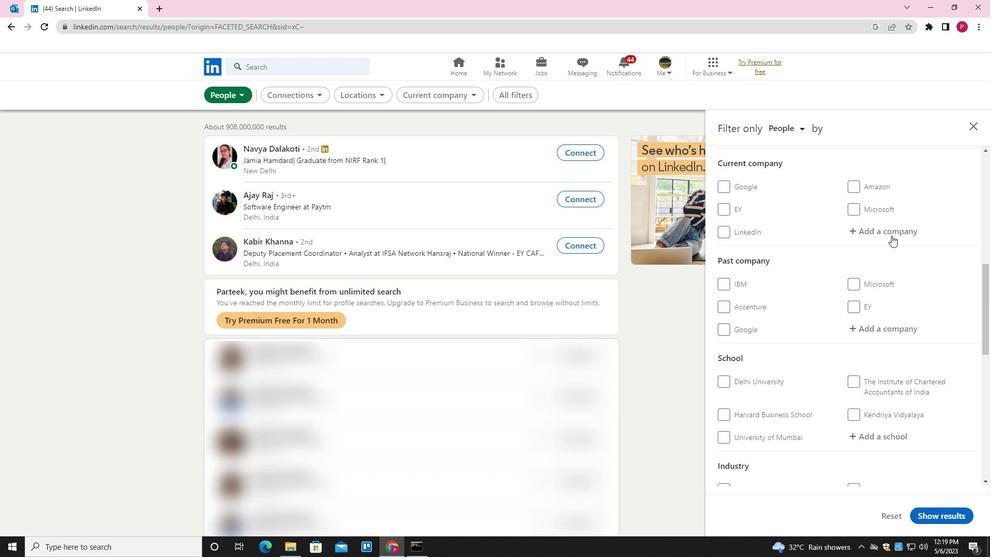 
Action: Key pressed <Key.shift>FTI<Key.space><Key.shift>CONSULTING<Key.down><Key.enter><Key.backspace><Key.down><Key.enter>
Screenshot: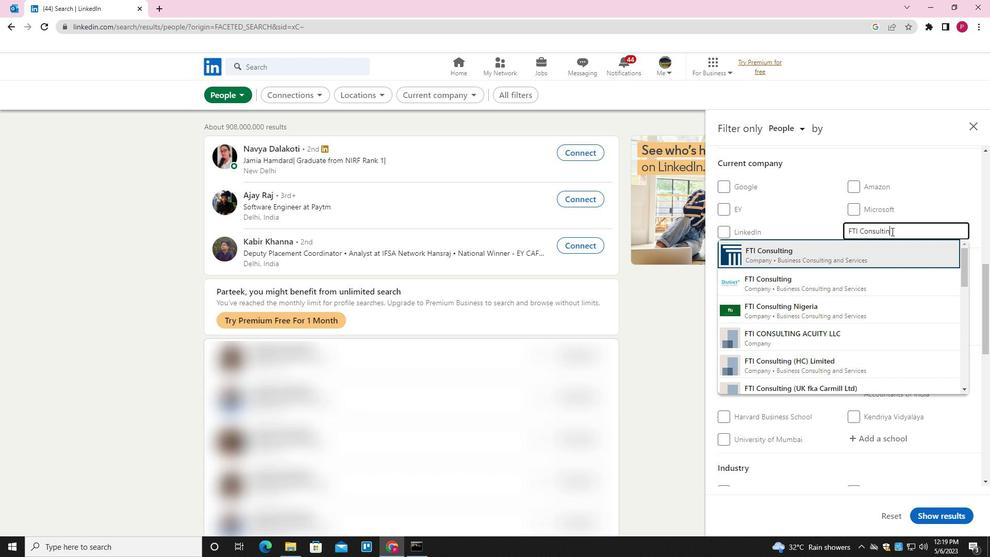 
Action: Mouse moved to (804, 311)
Screenshot: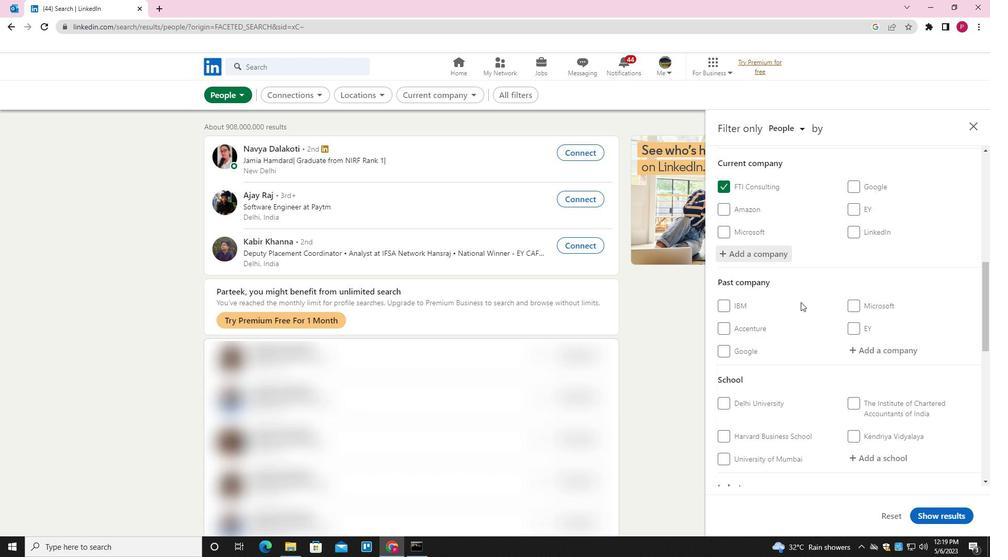 
Action: Mouse scrolled (804, 310) with delta (0, 0)
Screenshot: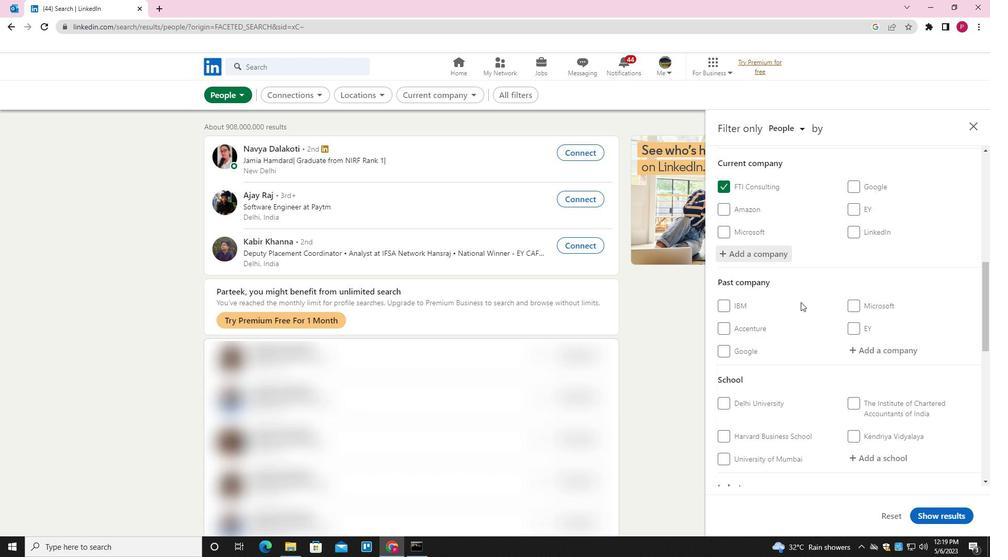 
Action: Mouse moved to (804, 312)
Screenshot: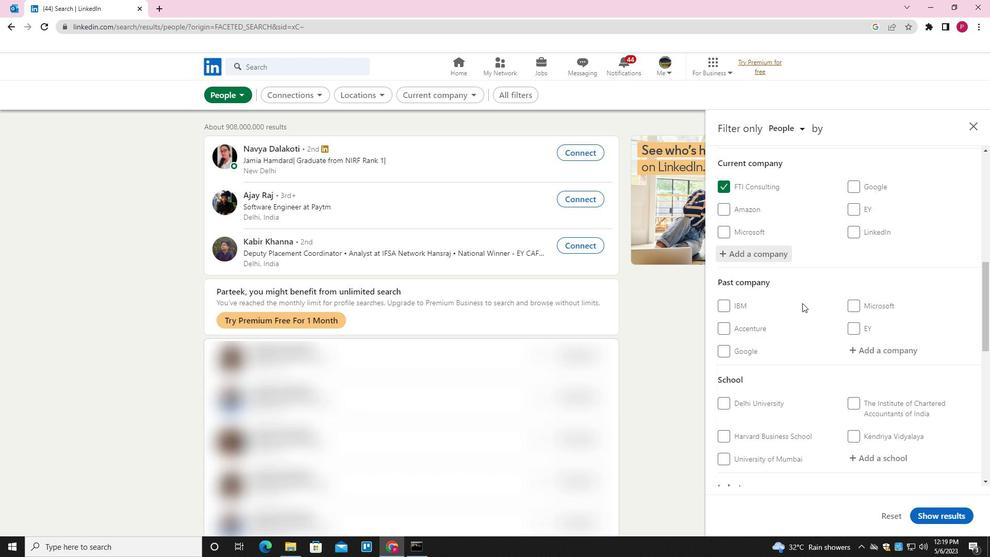
Action: Mouse scrolled (804, 311) with delta (0, 0)
Screenshot: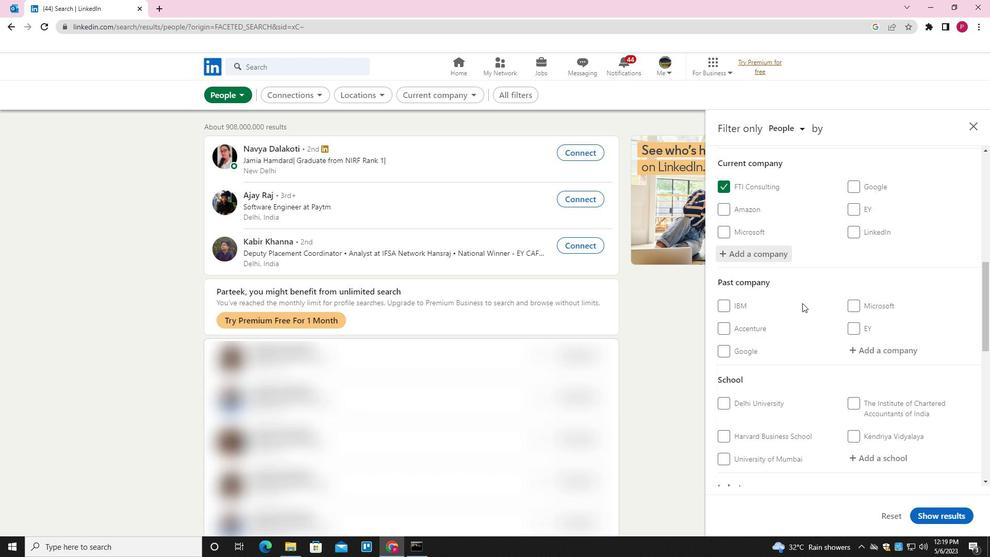 
Action: Mouse scrolled (804, 311) with delta (0, 0)
Screenshot: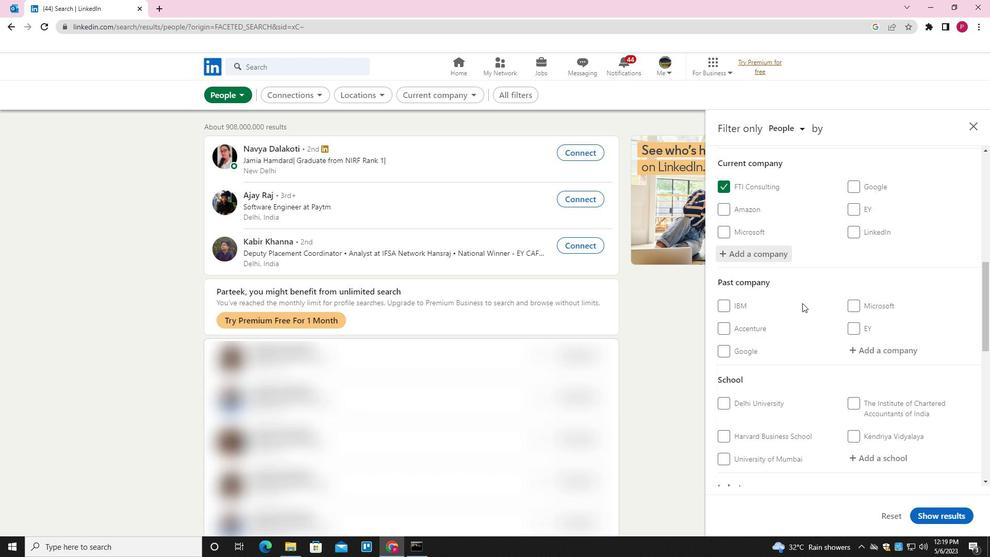 
Action: Mouse scrolled (804, 311) with delta (0, 0)
Screenshot: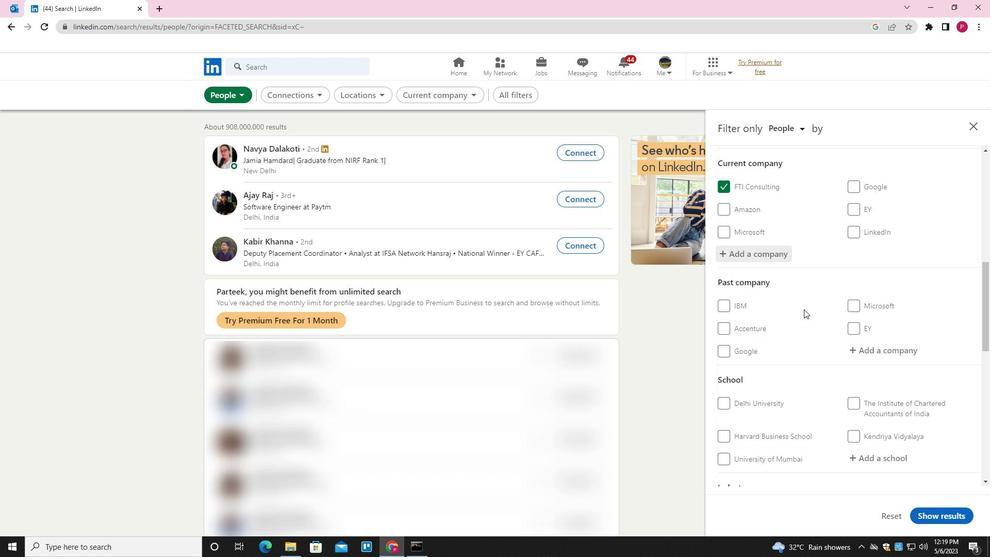 
Action: Mouse moved to (870, 256)
Screenshot: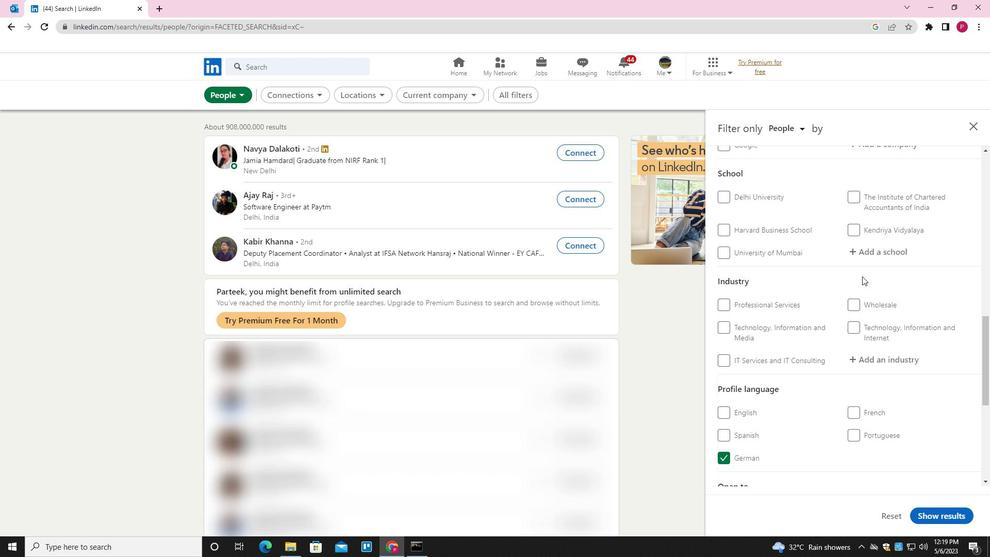 
Action: Mouse pressed left at (870, 256)
Screenshot: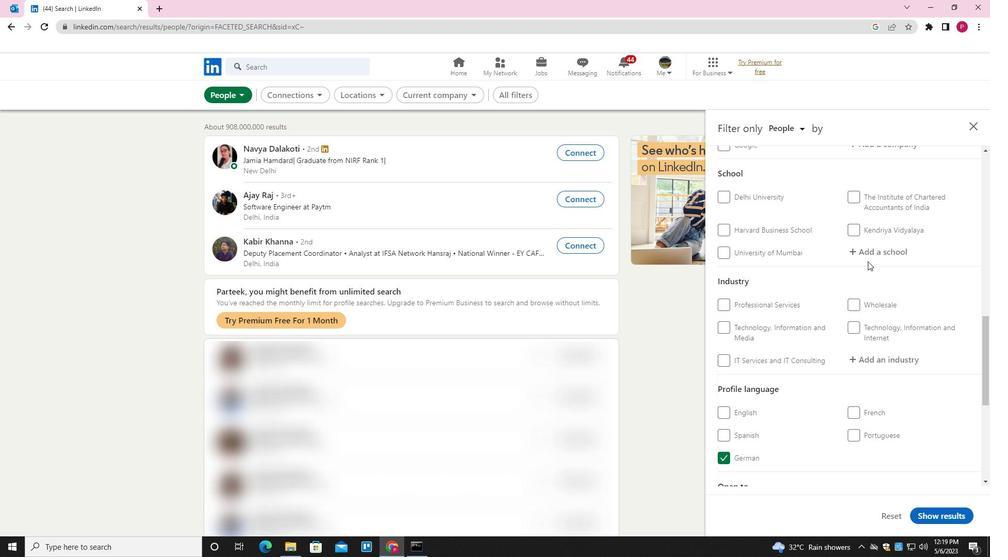 
Action: Key pressed <Key.shift><Key.shift><Key.shift><Key.shift><Key.shift>RAGHU<Key.space><Key.shift>INSTITUTE<Key.space><Key.down><Key.enter>
Screenshot: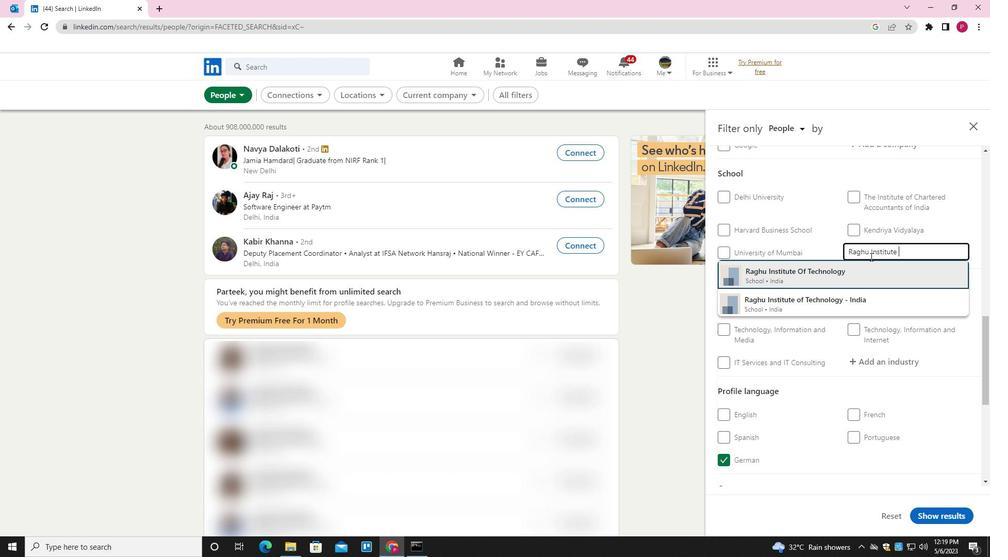 
Action: Mouse moved to (848, 269)
Screenshot: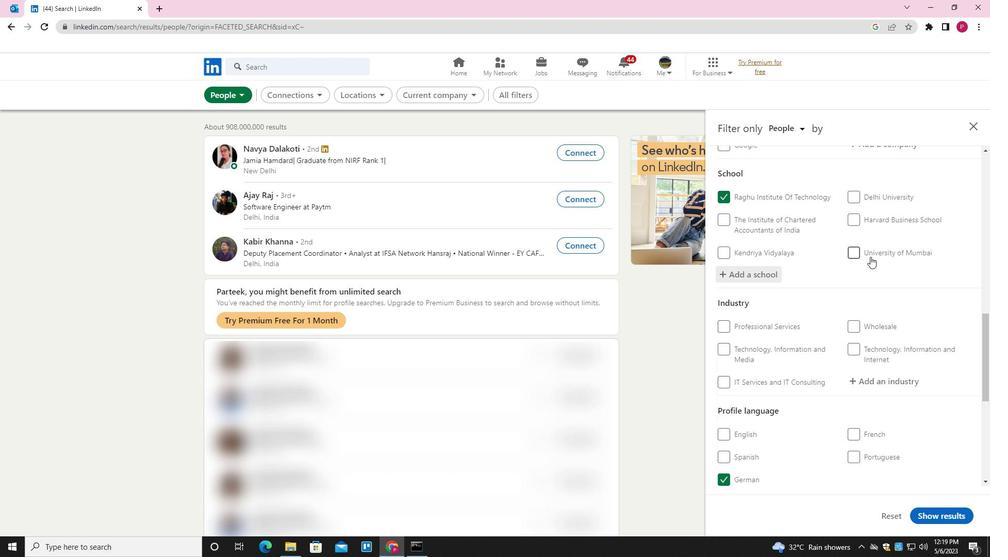 
Action: Mouse scrolled (848, 269) with delta (0, 0)
Screenshot: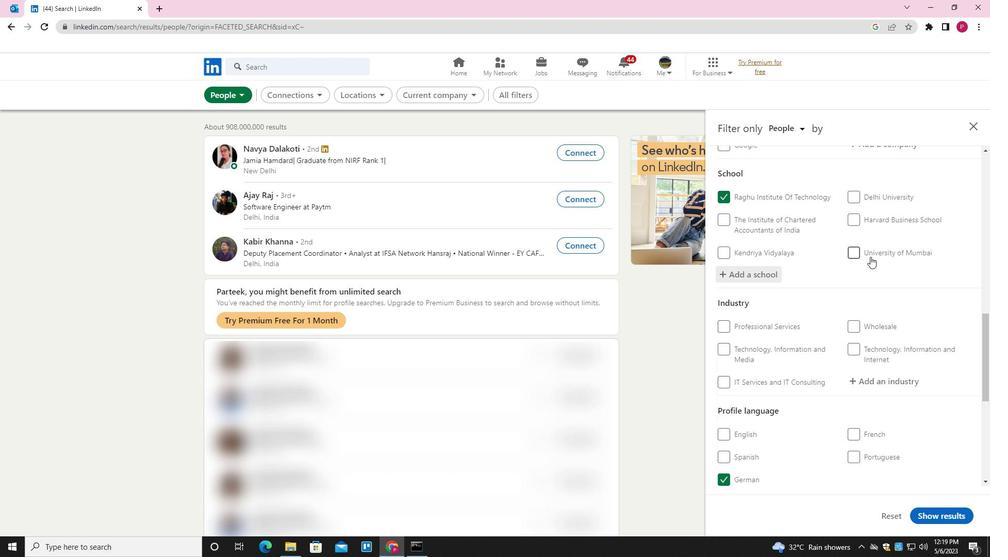 
Action: Mouse scrolled (848, 269) with delta (0, 0)
Screenshot: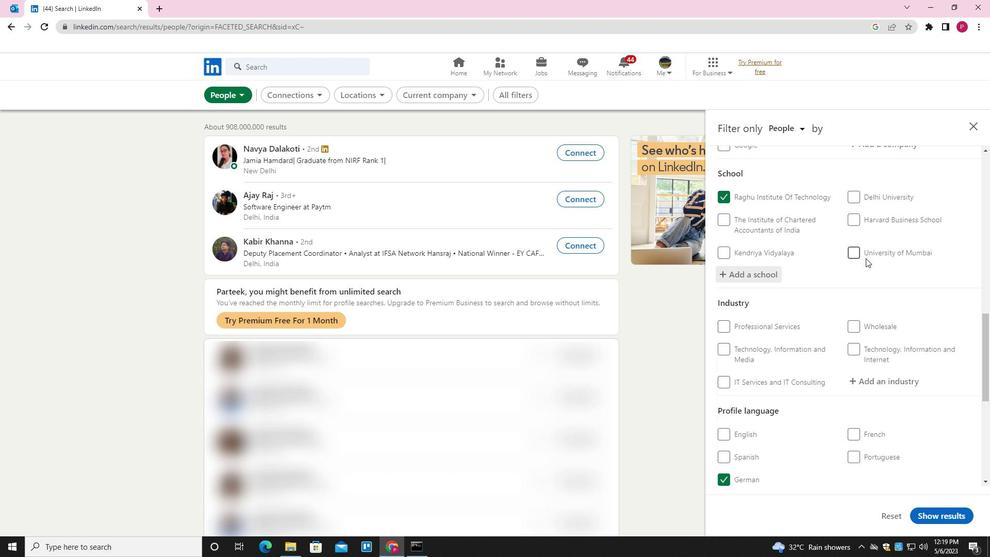 
Action: Mouse scrolled (848, 269) with delta (0, 0)
Screenshot: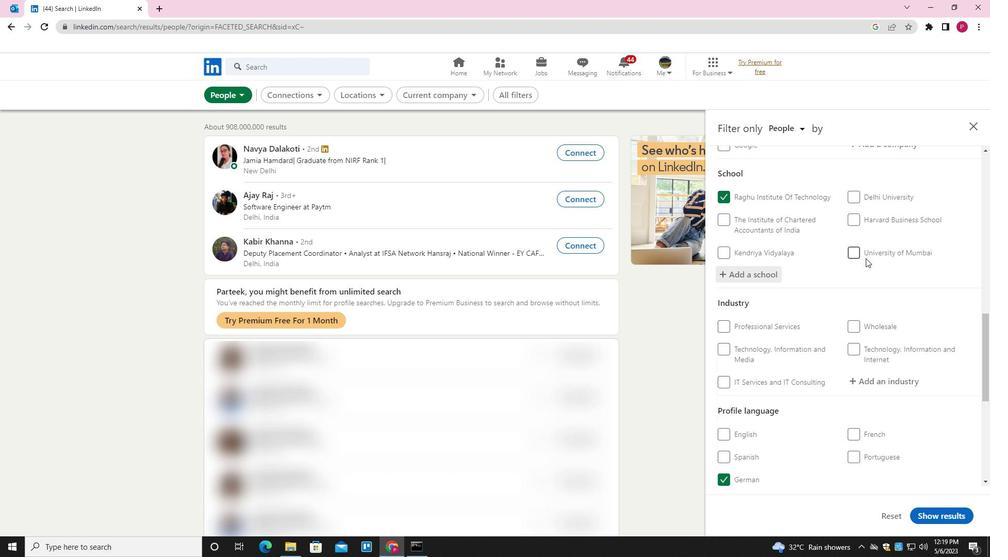 
Action: Mouse moved to (881, 222)
Screenshot: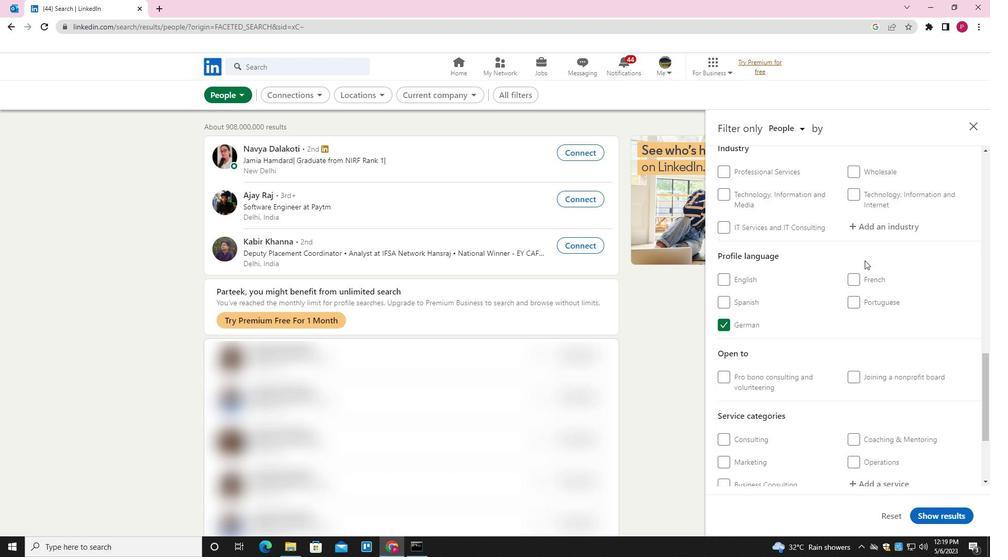 
Action: Mouse pressed left at (881, 222)
Screenshot: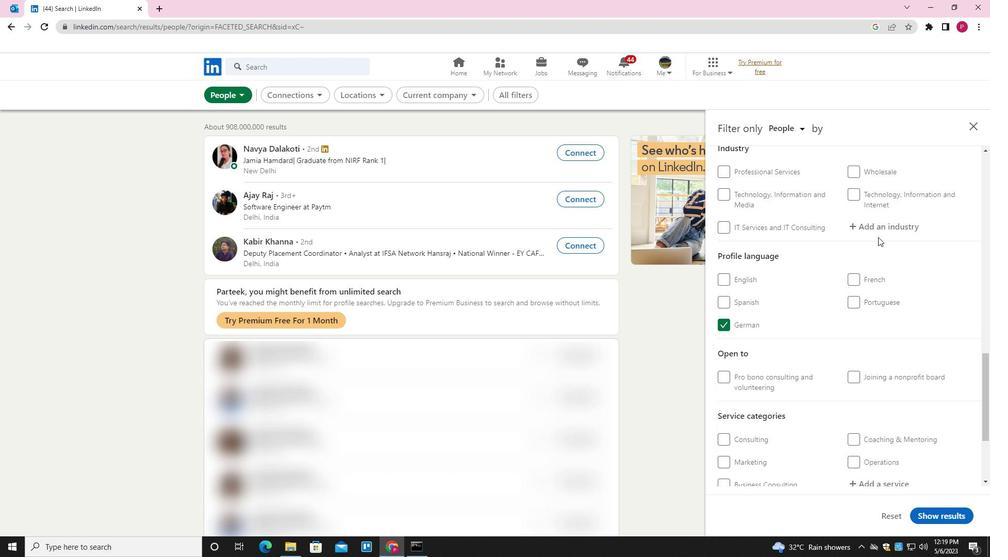 
Action: Key pressed <Key.shift><Key.shift><Key.shift><Key.shift><Key.shift><Key.shift><Key.shift><Key.shift><Key.shift><Key.shift><Key.shift>VENTURE<Key.space><Key.down><Key.enter>
Screenshot: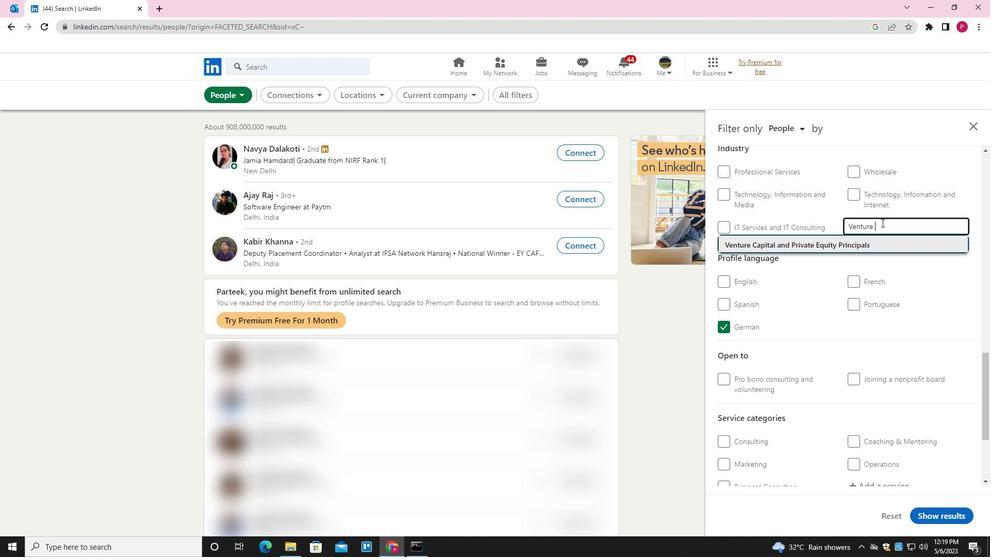 
Action: Mouse moved to (860, 261)
Screenshot: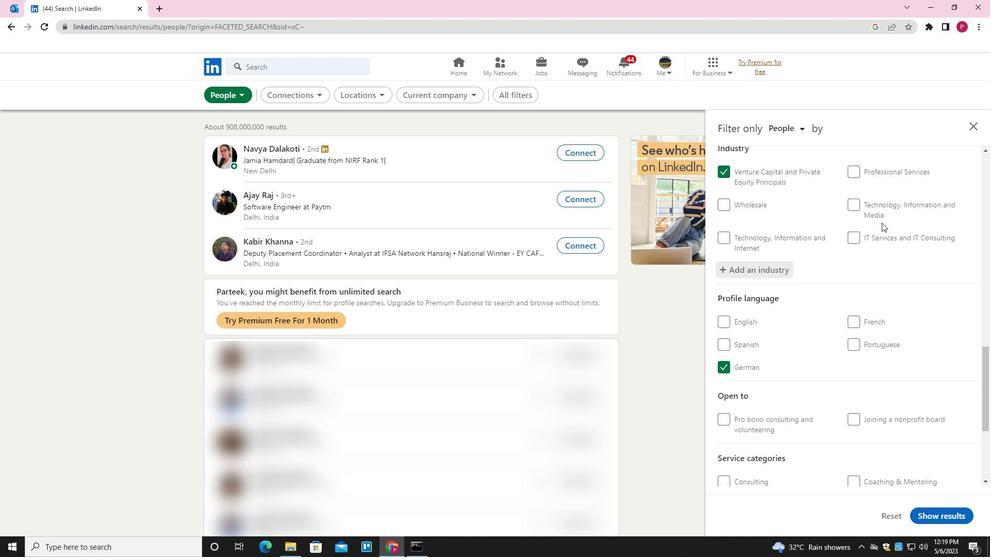 
Action: Mouse scrolled (860, 260) with delta (0, 0)
Screenshot: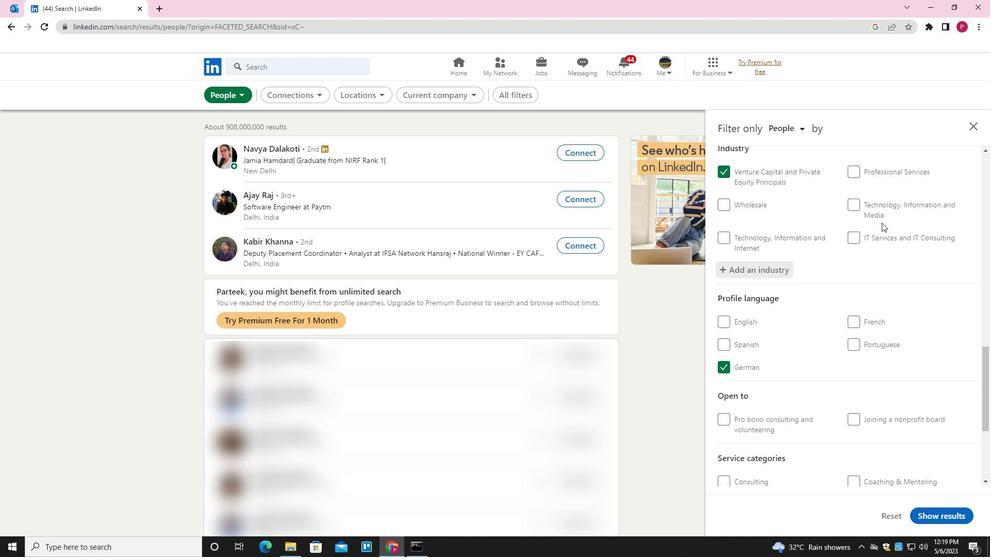 
Action: Mouse moved to (860, 266)
Screenshot: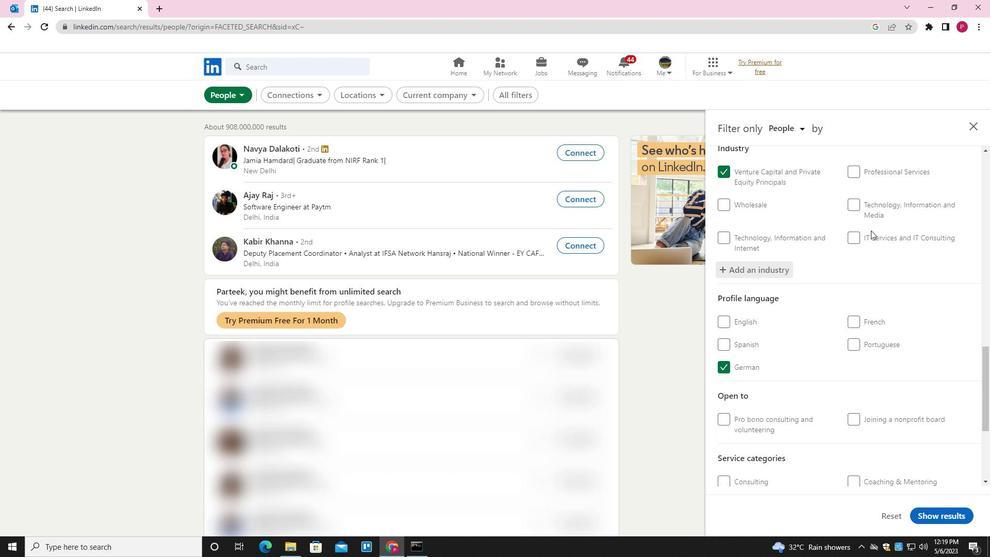 
Action: Mouse scrolled (860, 265) with delta (0, 0)
Screenshot: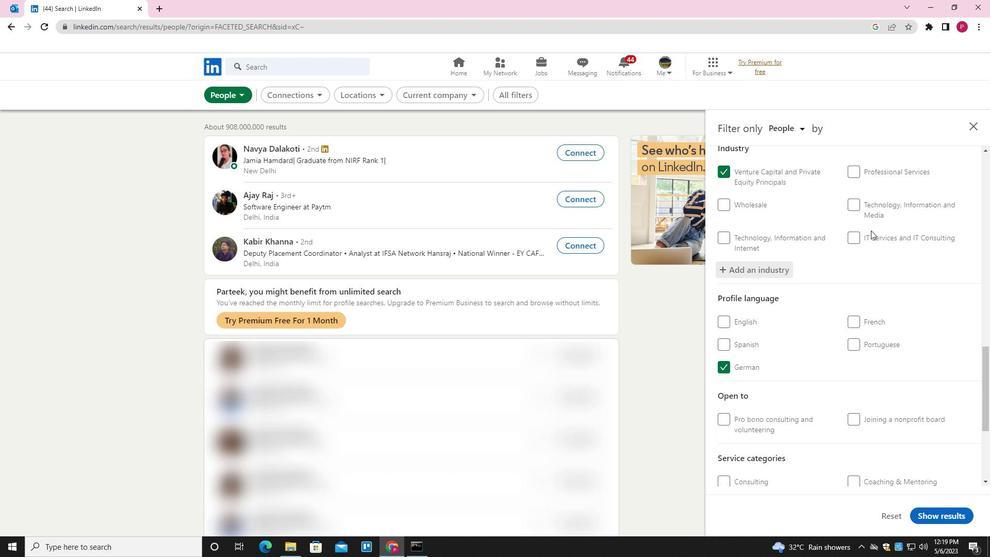 
Action: Mouse moved to (860, 272)
Screenshot: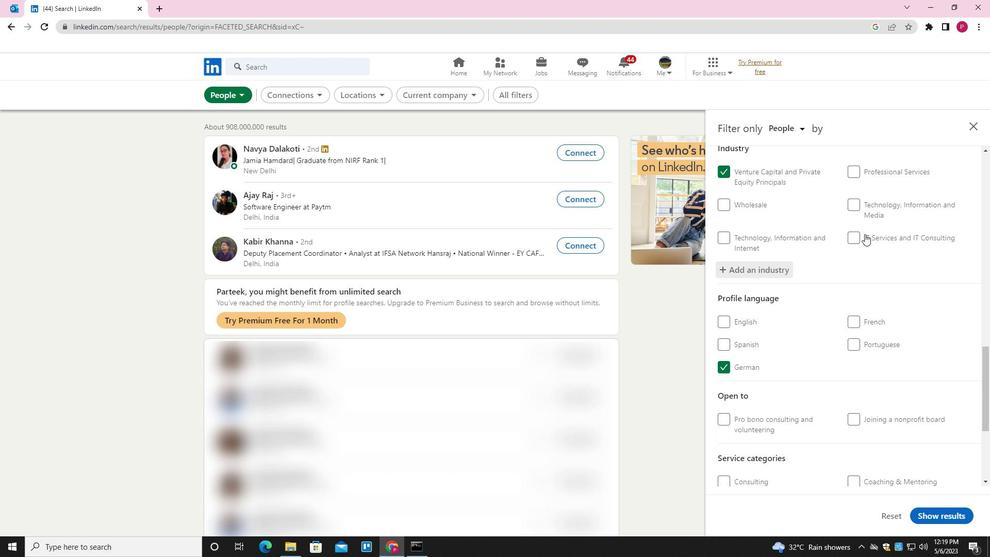 
Action: Mouse scrolled (860, 271) with delta (0, 0)
Screenshot: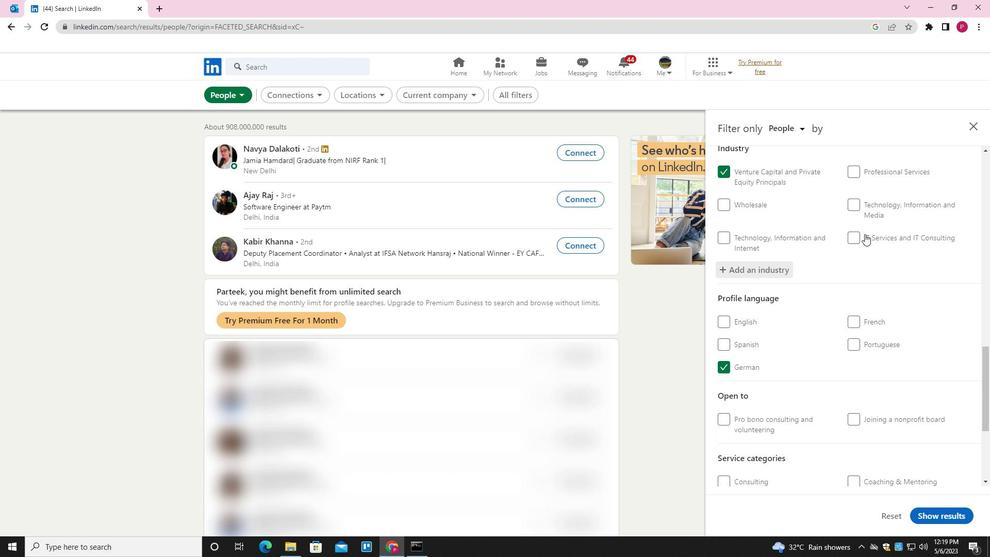 
Action: Mouse moved to (860, 279)
Screenshot: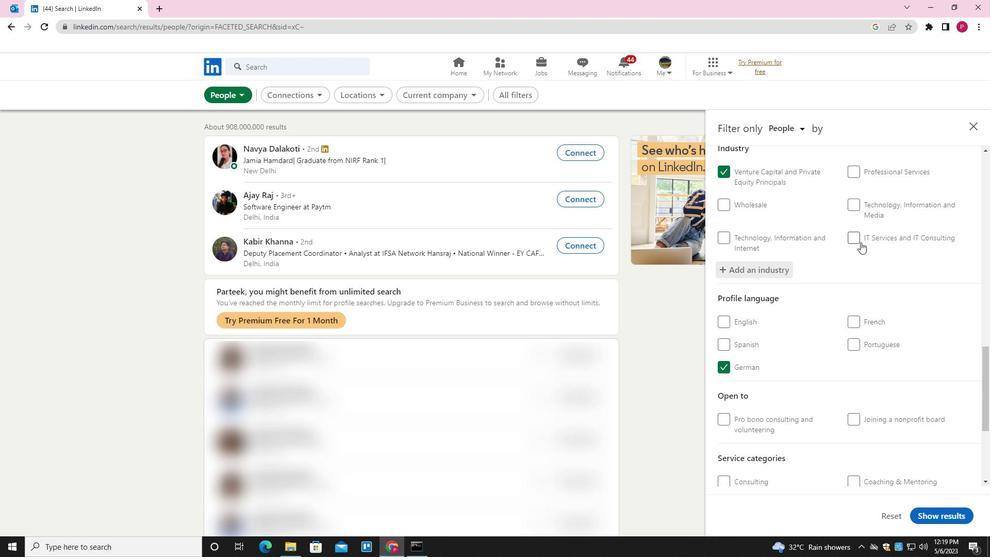 
Action: Mouse scrolled (860, 279) with delta (0, 0)
Screenshot: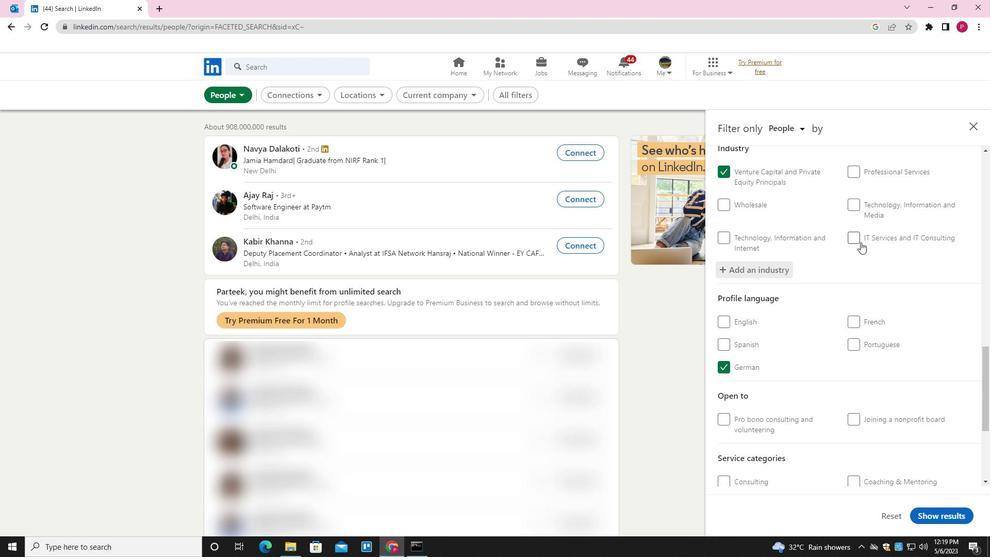 
Action: Mouse moved to (859, 290)
Screenshot: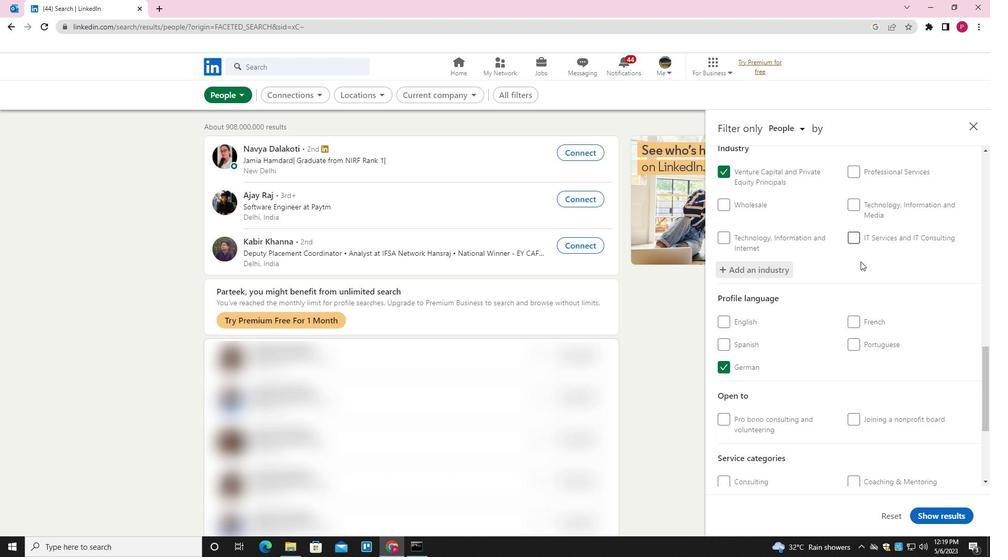 
Action: Mouse scrolled (859, 290) with delta (0, 0)
Screenshot: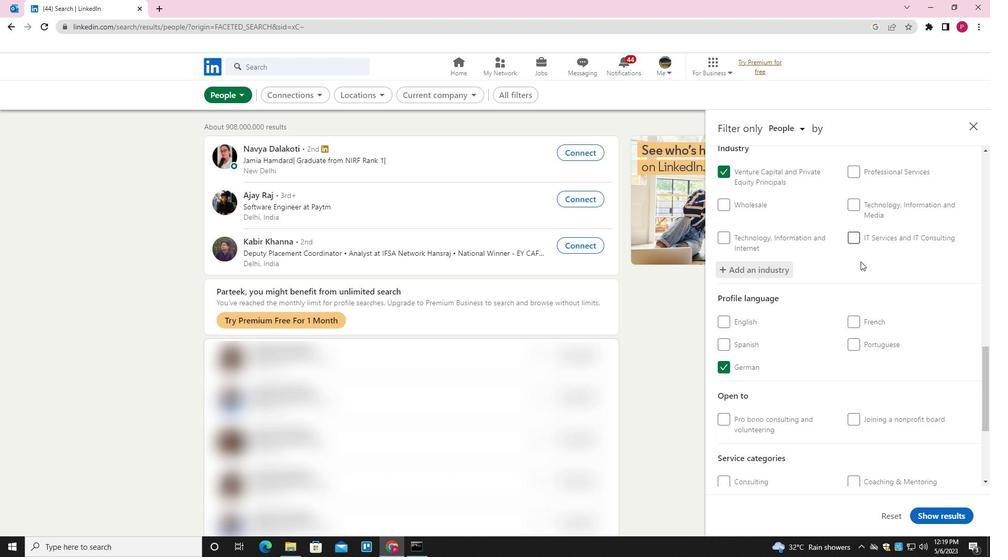 
Action: Mouse moved to (874, 337)
Screenshot: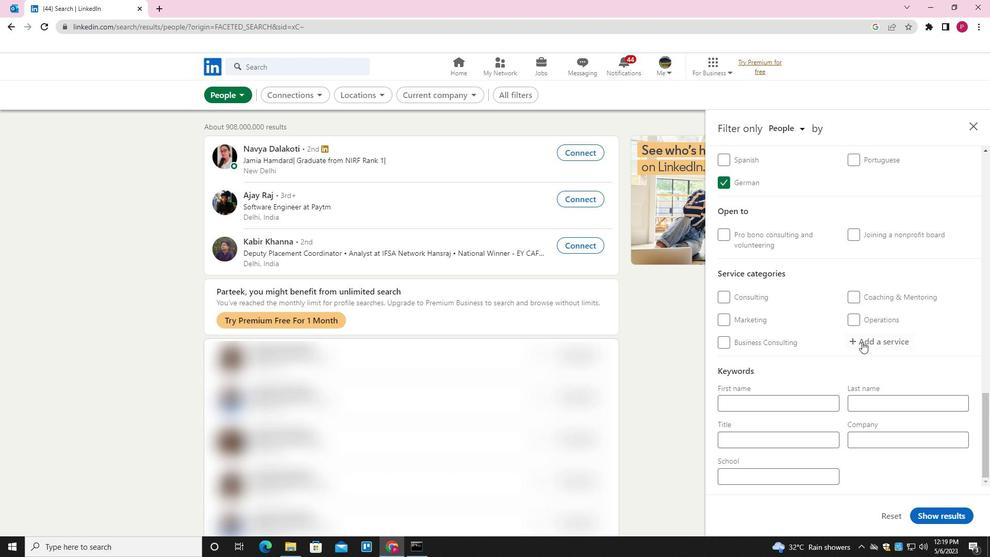 
Action: Mouse pressed left at (874, 337)
Screenshot: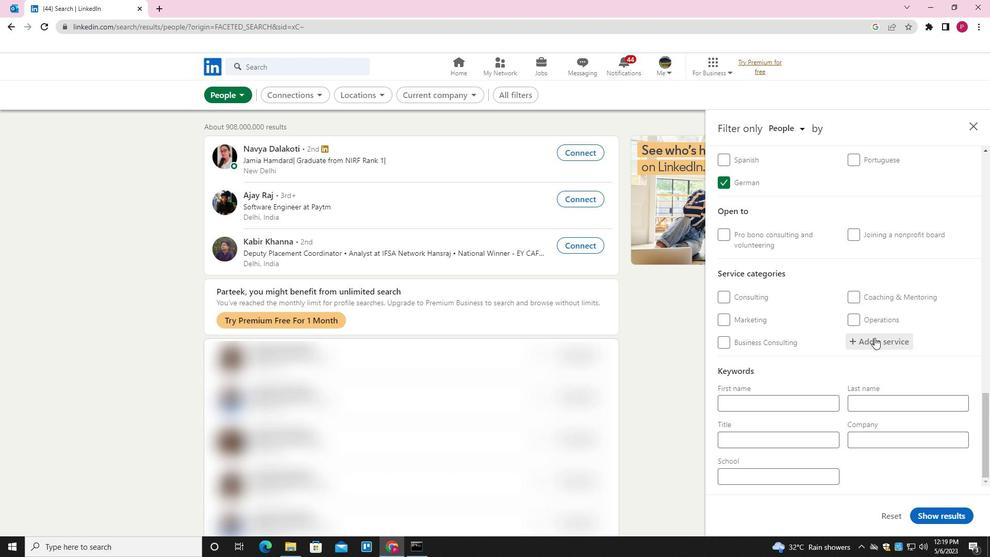 
Action: Key pressed <Key.shift><Key.shift><Key.shift><Key.shift><Key.shift><Key.shift><Key.shift>NETWORK<Key.down><Key.down><Key.down><Key.down><Key.down><Key.enter>
Screenshot: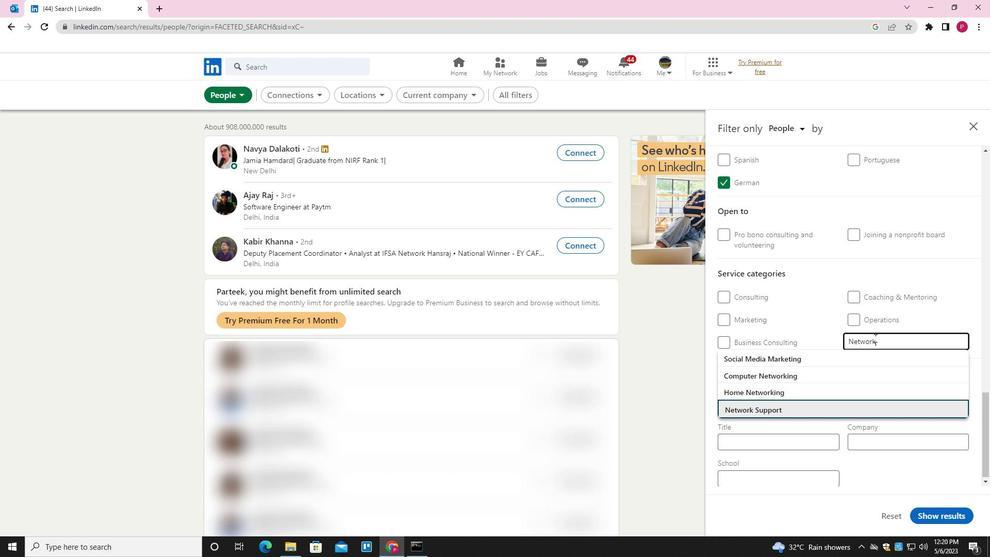 
Action: Mouse moved to (874, 338)
Screenshot: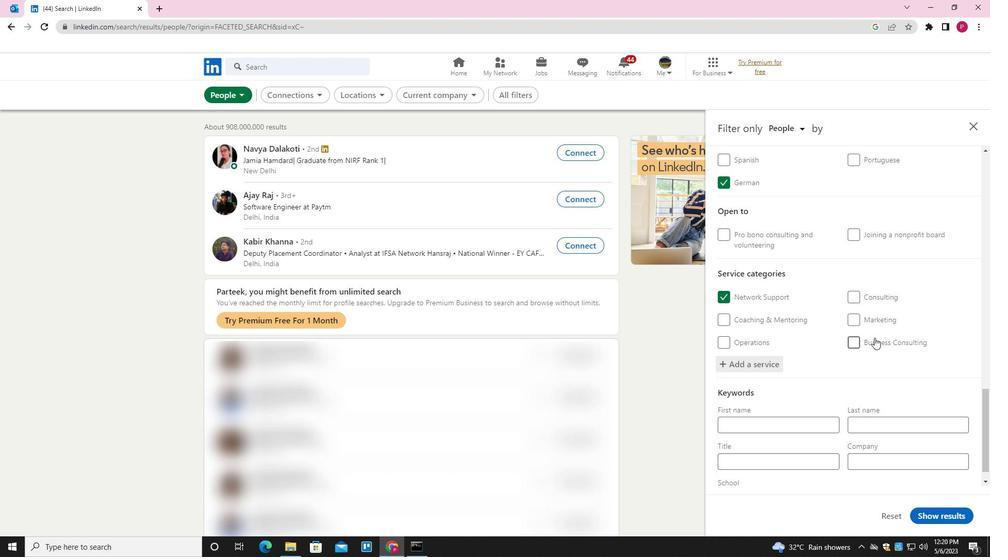 
Action: Mouse scrolled (874, 337) with delta (0, 0)
Screenshot: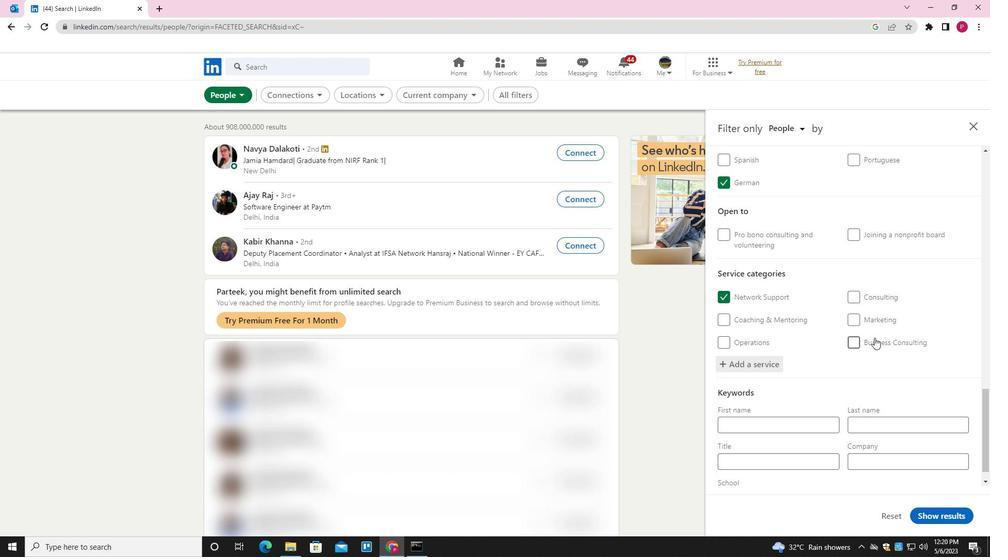 
Action: Mouse moved to (870, 340)
Screenshot: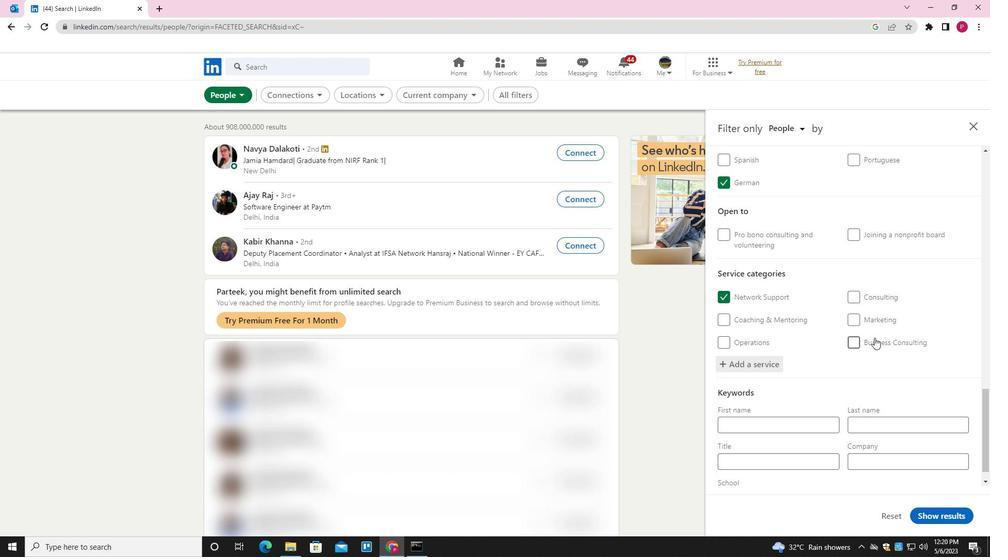 
Action: Mouse scrolled (870, 340) with delta (0, 0)
Screenshot: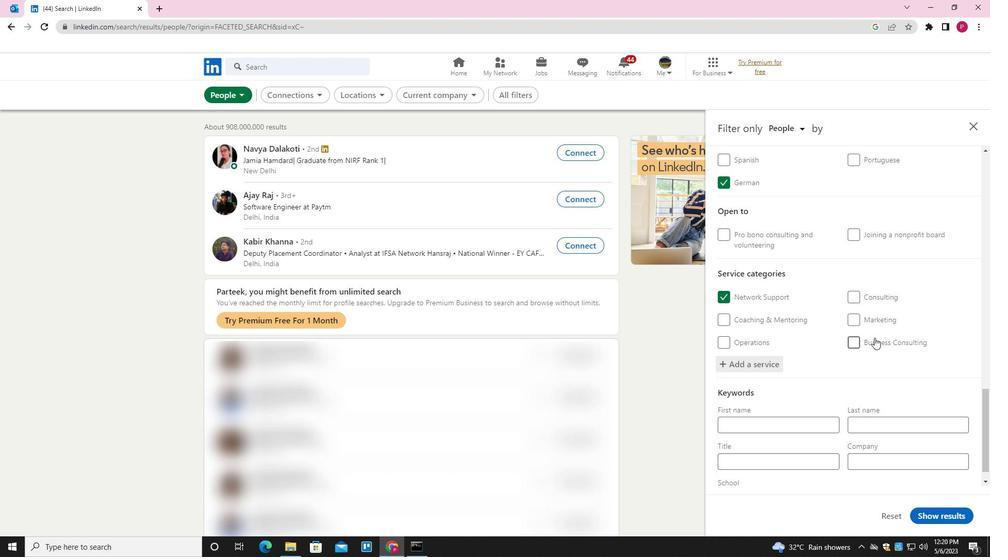 
Action: Mouse moved to (866, 344)
Screenshot: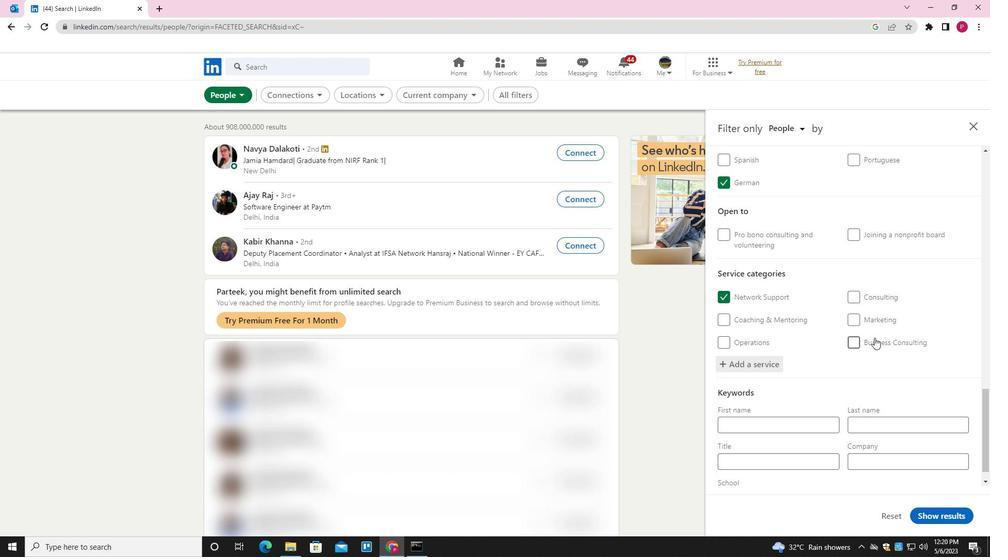 
Action: Mouse scrolled (866, 343) with delta (0, 0)
Screenshot: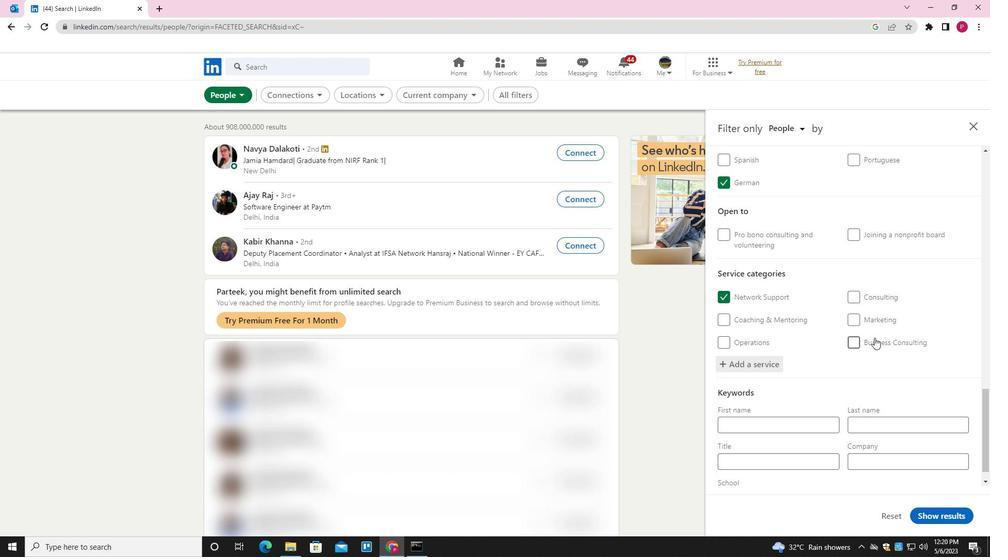
Action: Mouse moved to (858, 353)
Screenshot: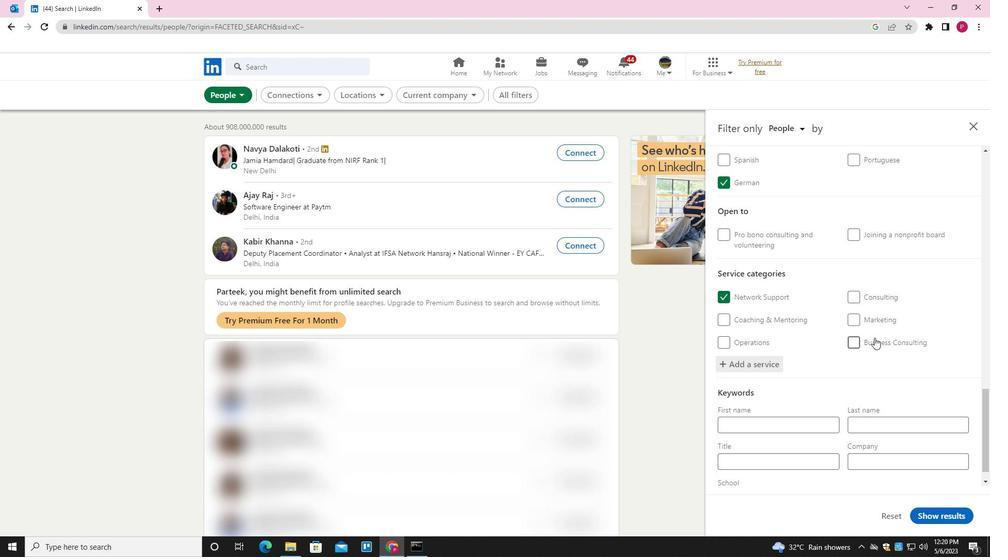 
Action: Mouse scrolled (858, 353) with delta (0, 0)
Screenshot: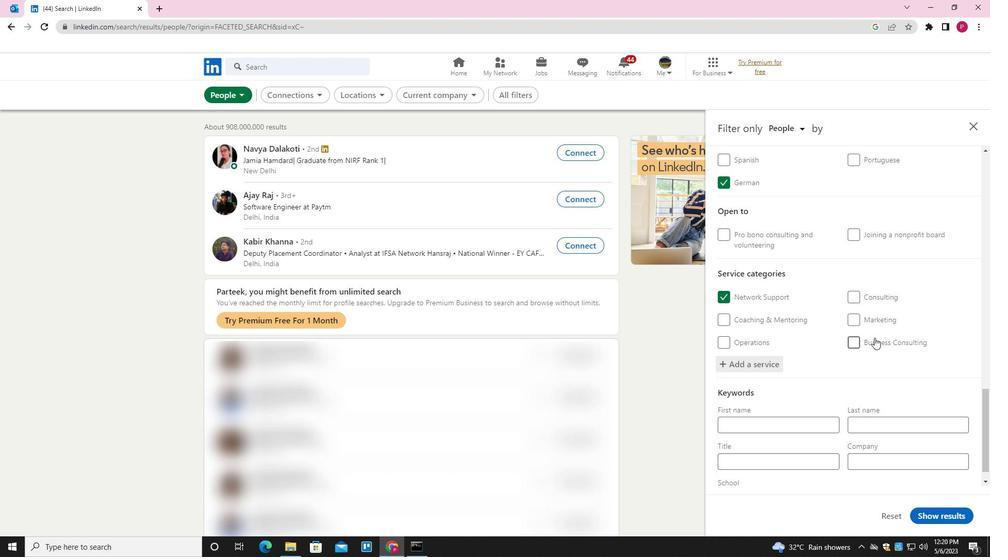 
Action: Mouse moved to (761, 441)
Screenshot: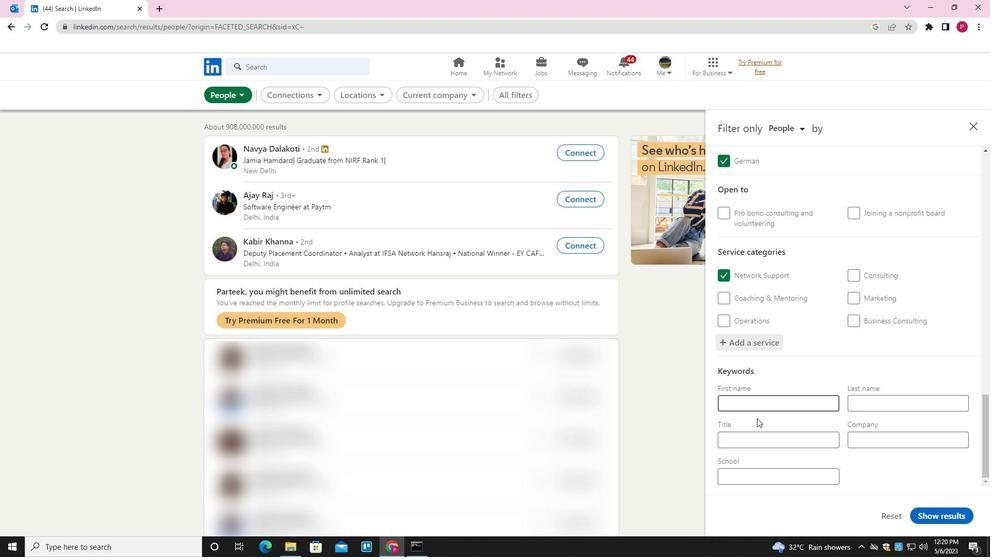 
Action: Mouse pressed left at (761, 441)
Screenshot: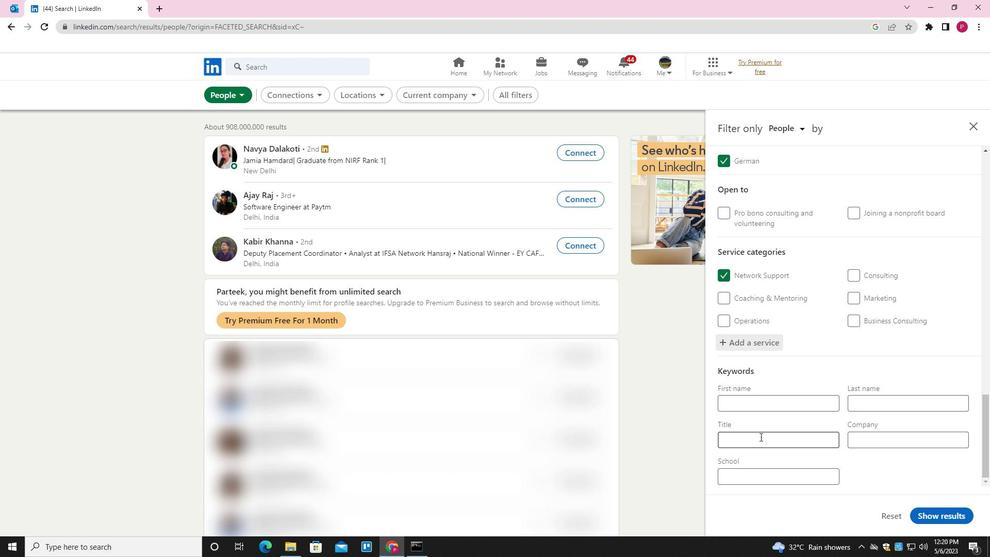 
Action: Key pressed <Key.shift><Key.shift><Key.shift>CHIEF<Key.space><Key.shift><Key.shift><Key.shift><Key.shift><Key.shift><Key.shift><Key.shift><Key.shift><Key.shift><Key.shift>EXECUTIVE<Key.space><Key.shift><Key.shift><Key.shift><Key.shift><Key.shift><Key.shift>OFFICER
Screenshot: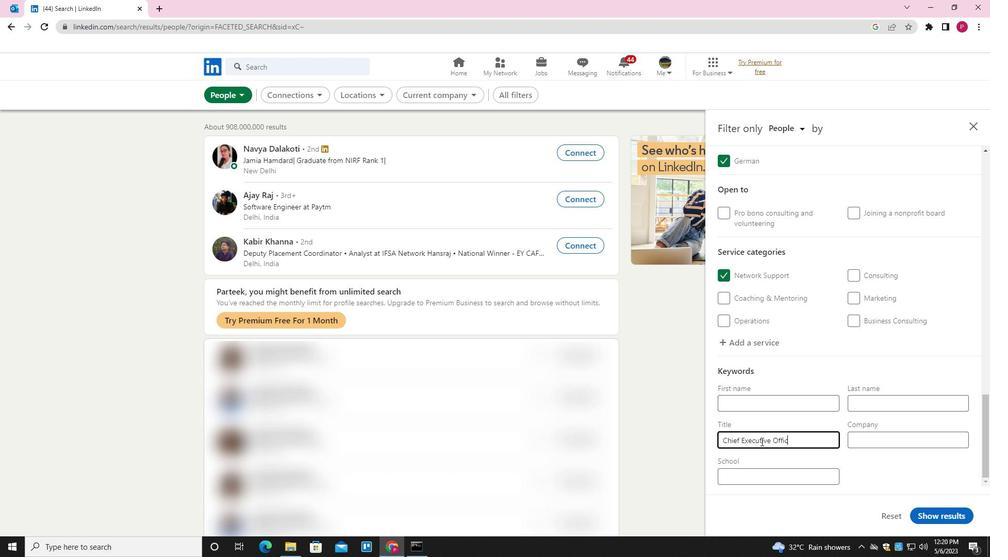 
Action: Mouse moved to (940, 517)
Screenshot: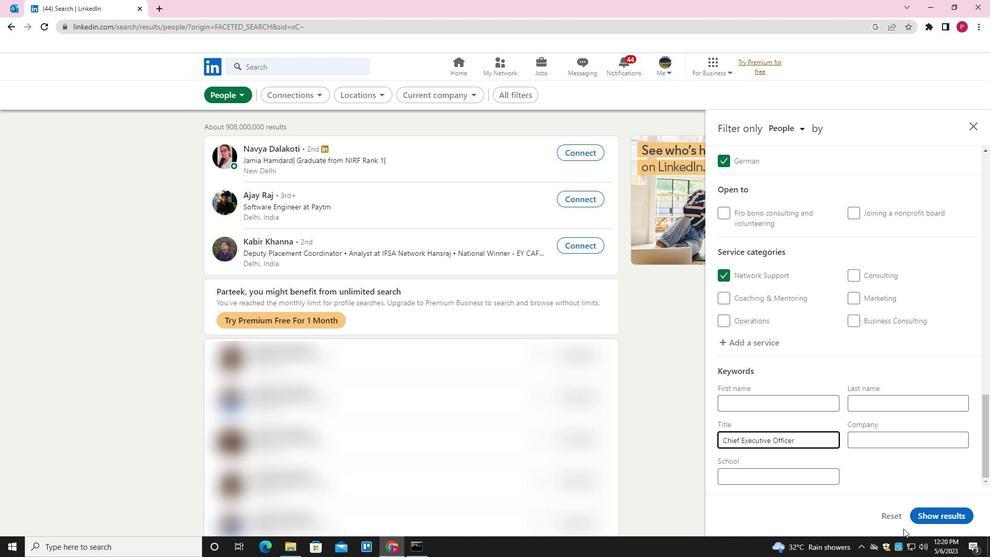
Action: Mouse pressed left at (940, 517)
Screenshot: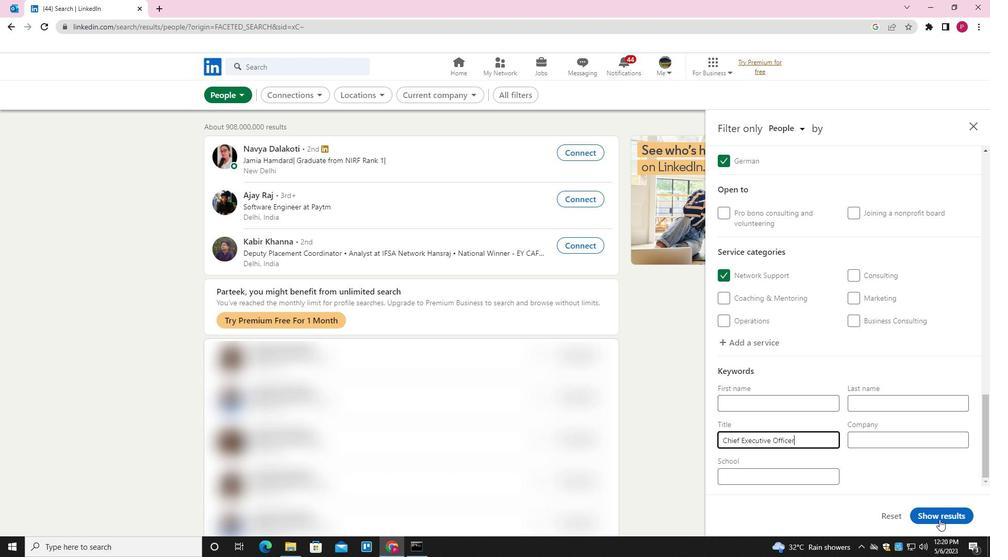 
Action: Mouse moved to (650, 337)
Screenshot: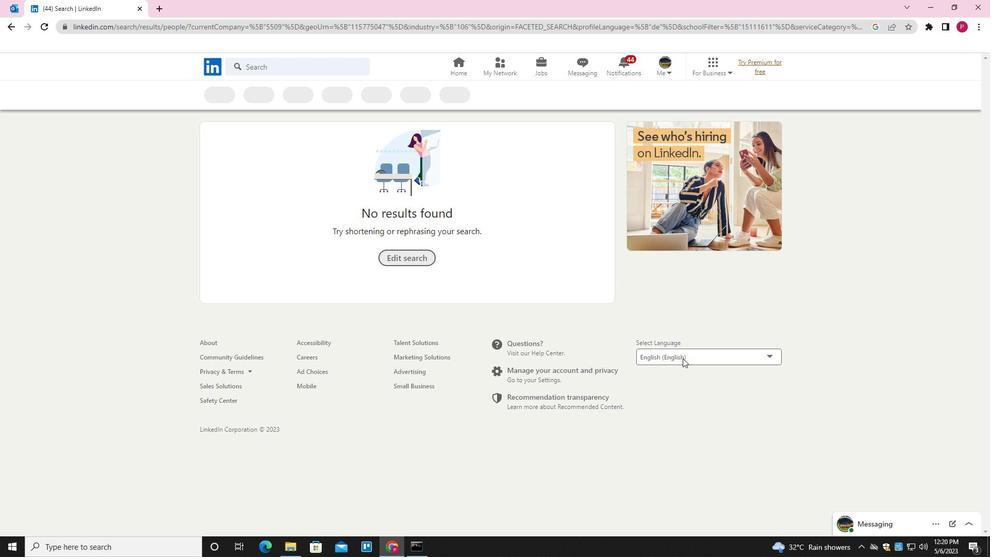 
